 Task: Look for space in Harrison, United States from 12th July, 2023 to 25th July, 2023 for 2 adults, 1 child in price range Rs.15000 to Rs.25000. Place can be shared room with 2 bedrooms having 2 beds and 2 bathrooms. Property type can be house, flat, guest house. Amenities needed are: wifi, TV, free parkinig on premises, gym, breakfast. Booking option can be shelf check-in. Required host language is English.
Action: Mouse moved to (485, 94)
Screenshot: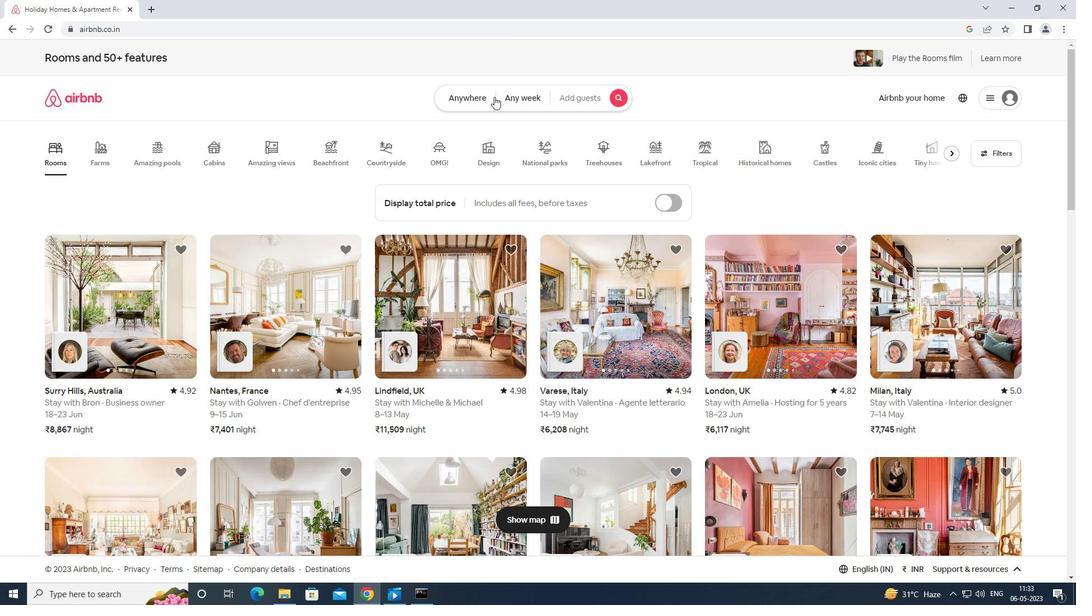 
Action: Mouse pressed left at (485, 94)
Screenshot: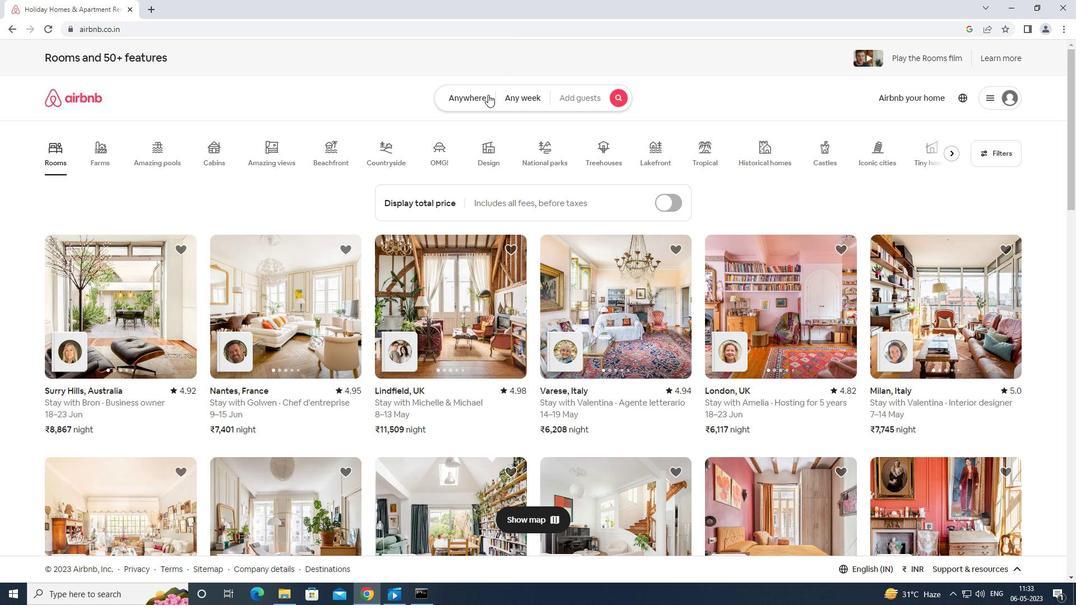 
Action: Mouse moved to (431, 129)
Screenshot: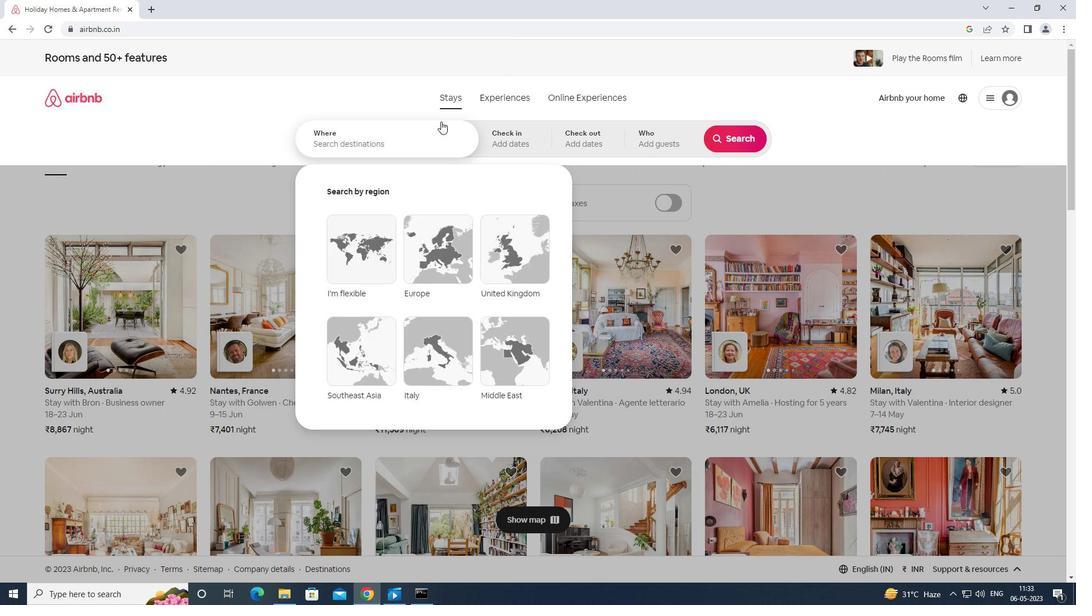 
Action: Mouse pressed left at (431, 129)
Screenshot: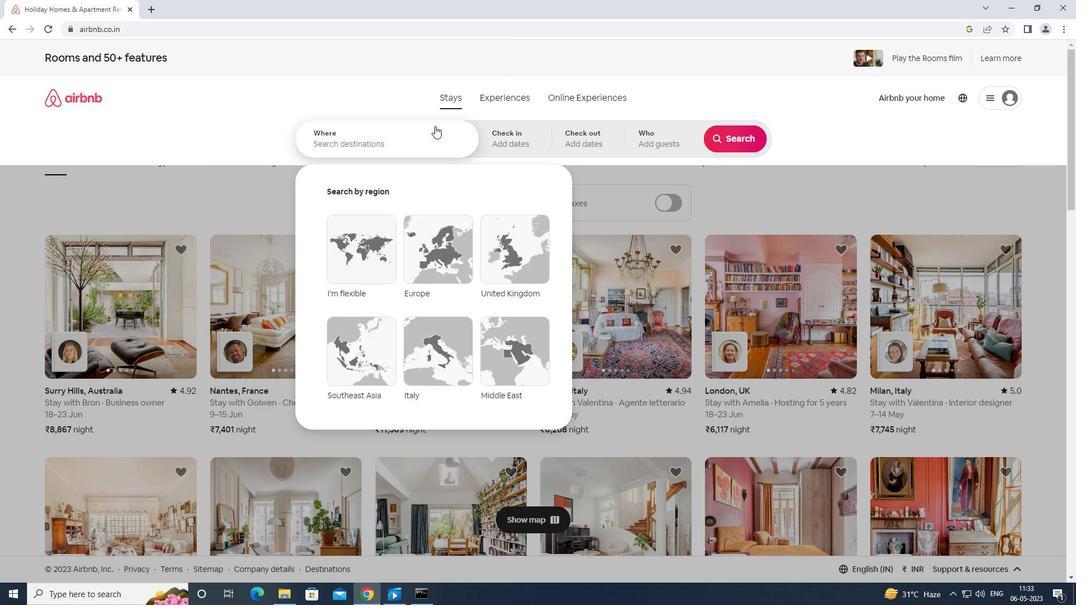 
Action: Mouse moved to (431, 130)
Screenshot: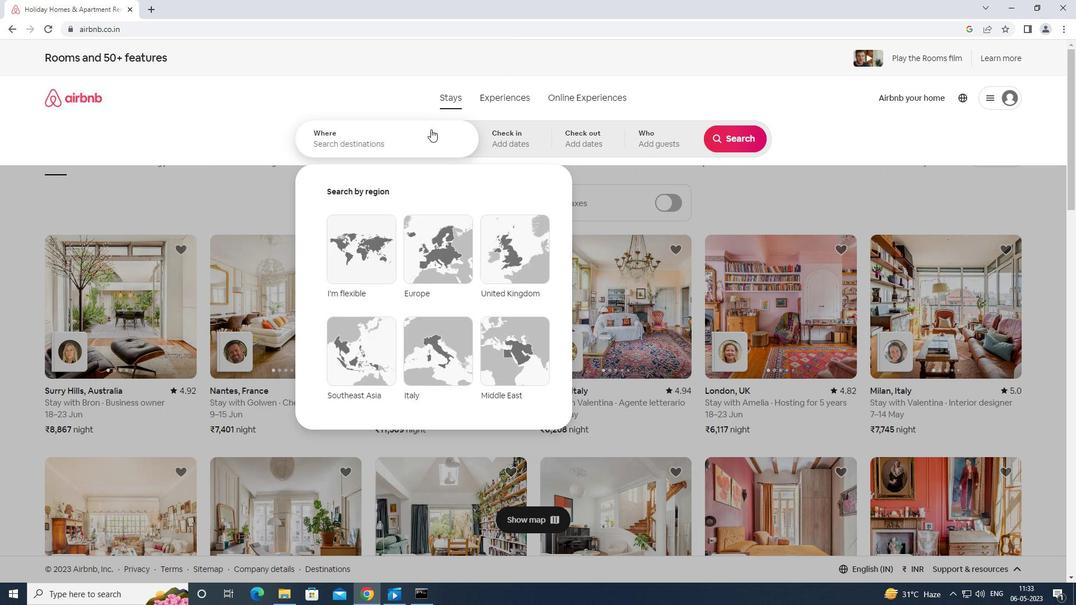 
Action: Key pressed <Key.shift>HARRISON<Key.space>UNITED<Key.enter>
Screenshot: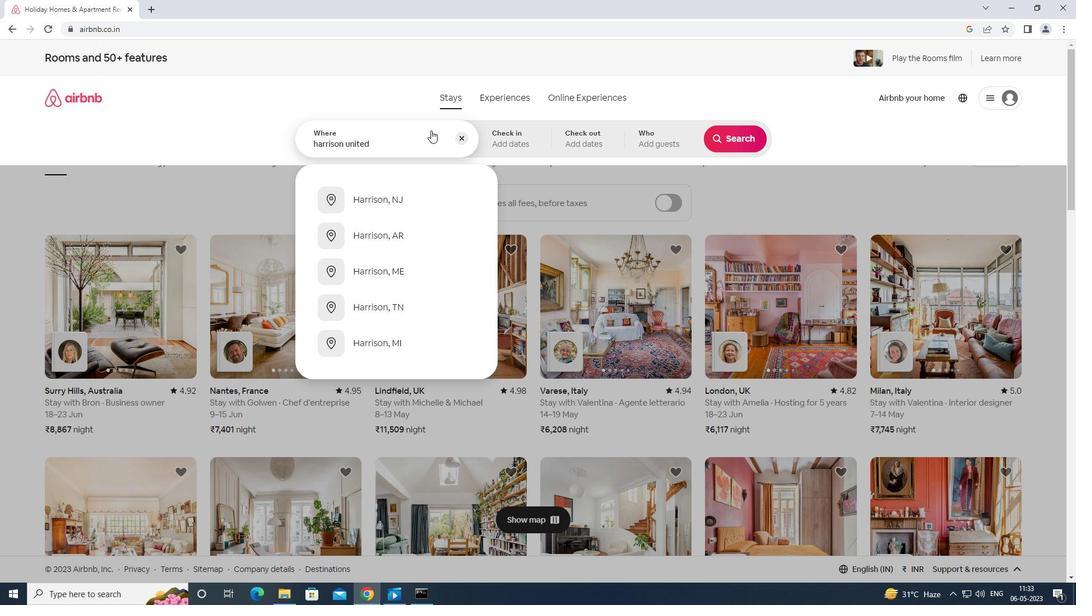 
Action: Mouse moved to (731, 231)
Screenshot: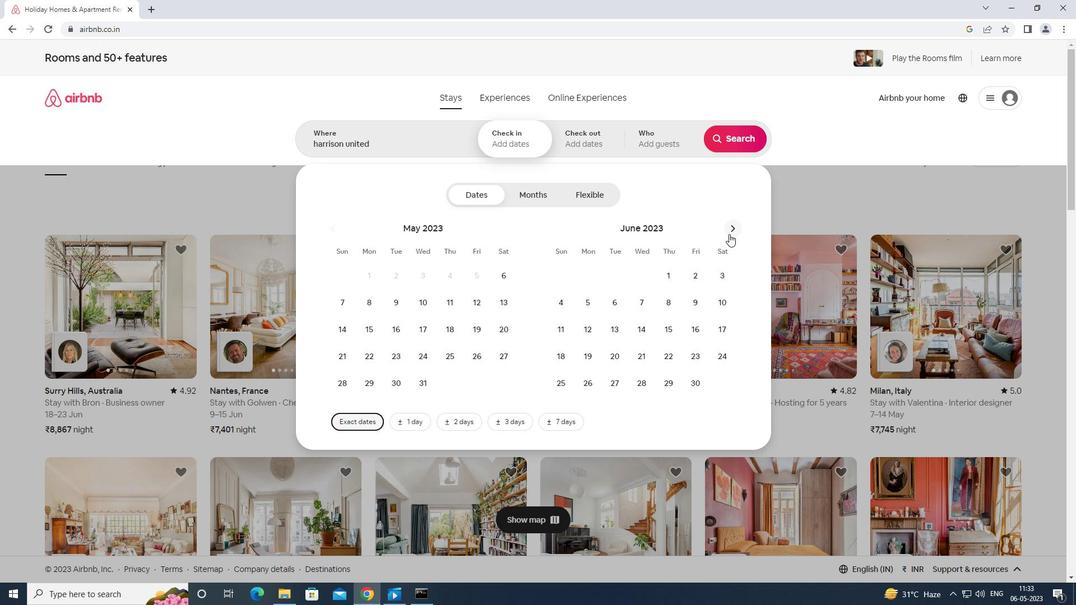 
Action: Mouse pressed left at (731, 231)
Screenshot: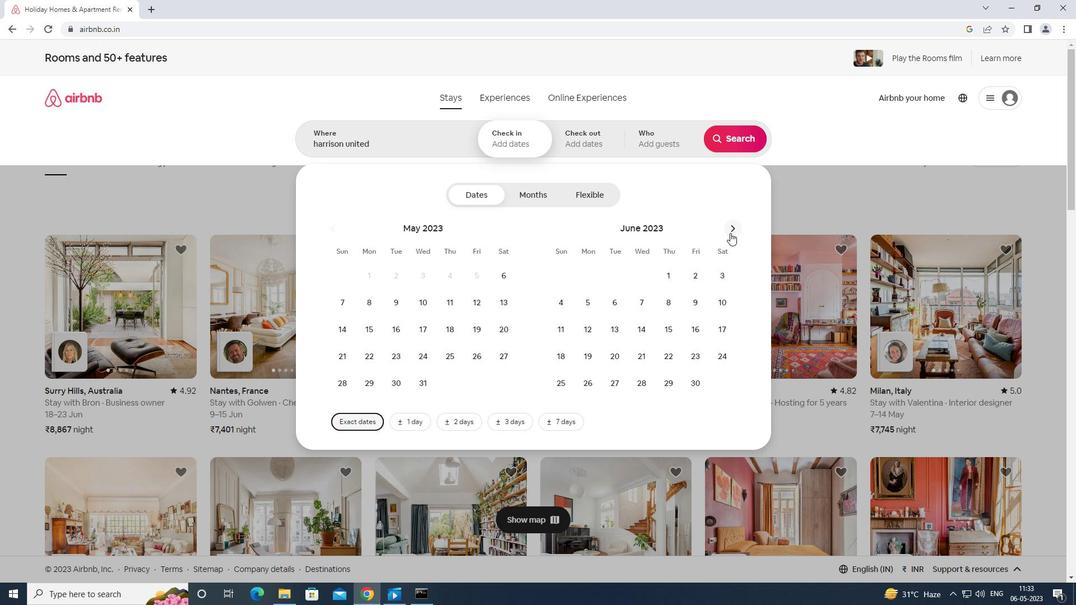 
Action: Mouse moved to (638, 335)
Screenshot: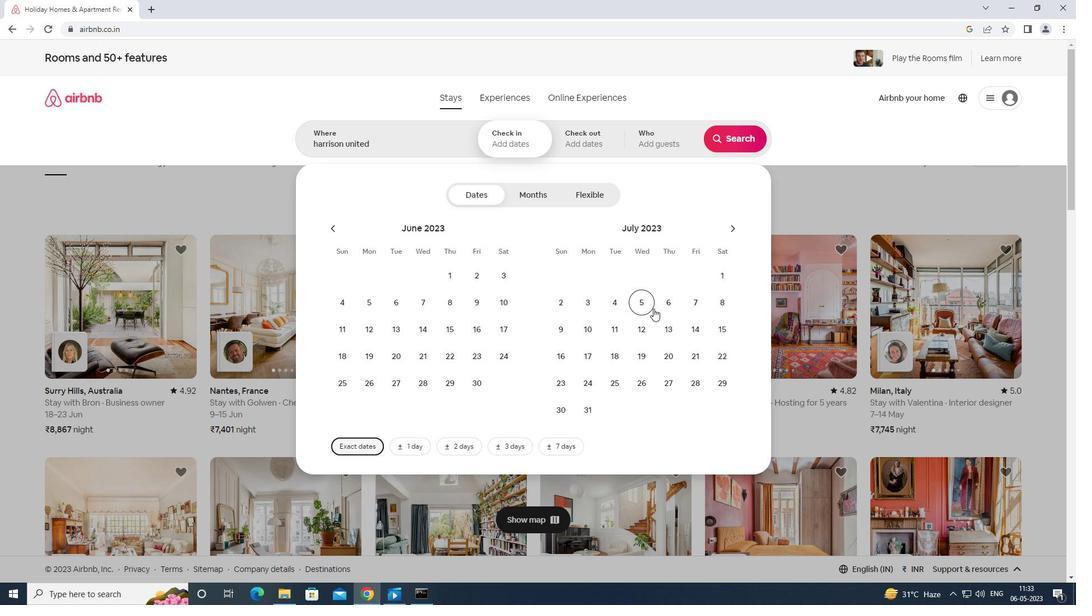 
Action: Mouse pressed left at (638, 335)
Screenshot: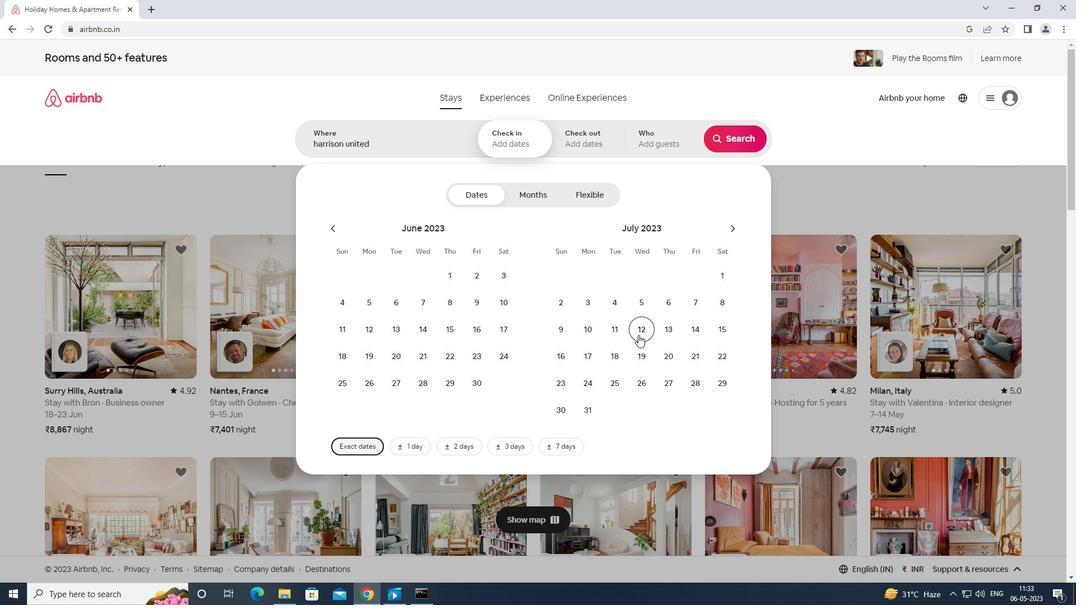 
Action: Mouse moved to (607, 378)
Screenshot: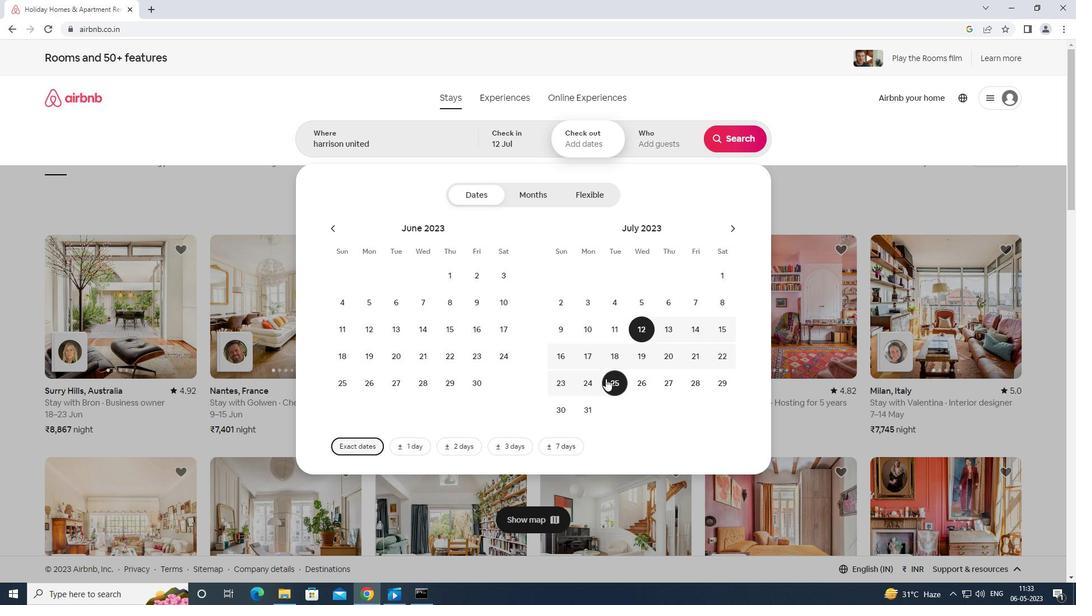 
Action: Mouse pressed left at (607, 378)
Screenshot: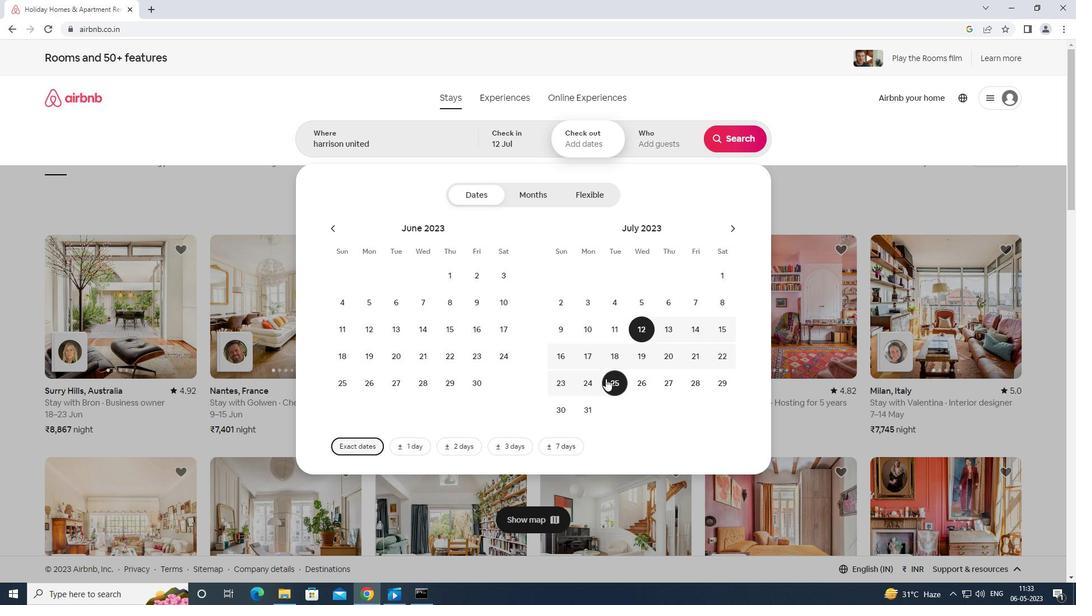 
Action: Mouse moved to (656, 136)
Screenshot: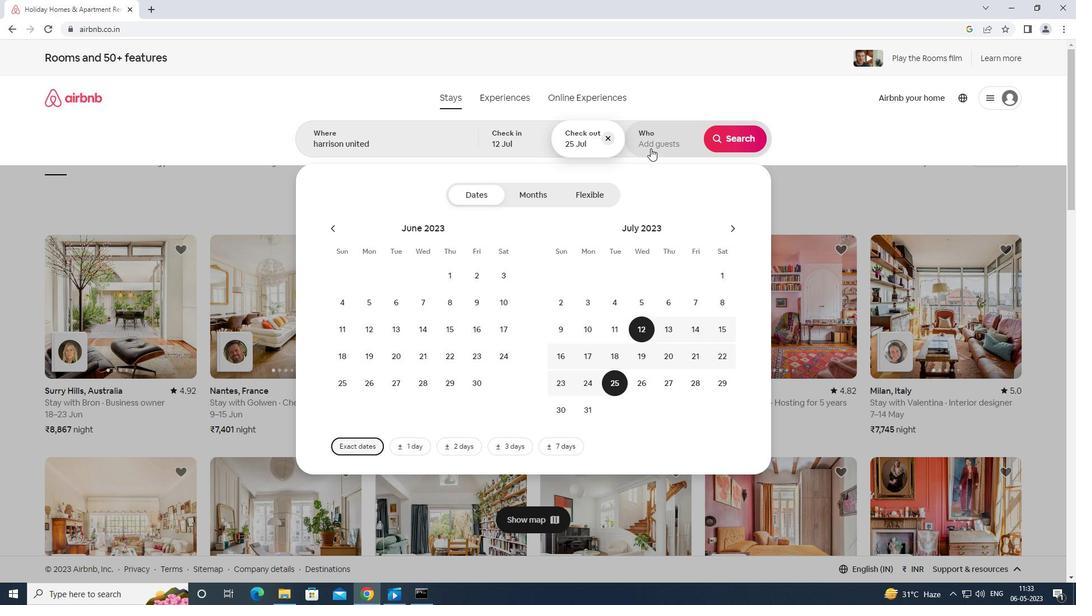 
Action: Mouse pressed left at (656, 136)
Screenshot: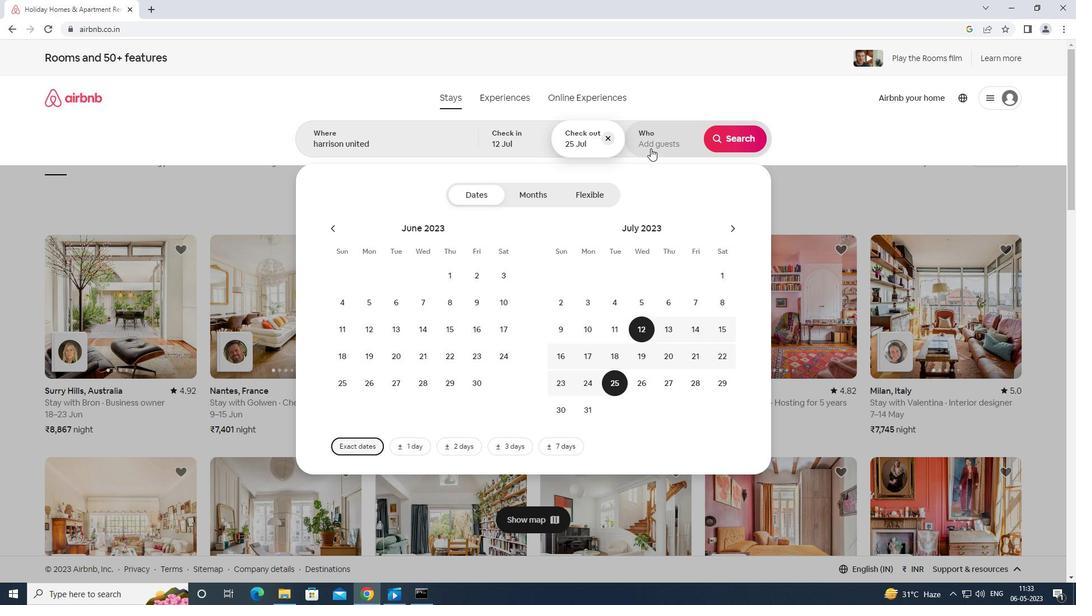 
Action: Mouse moved to (742, 196)
Screenshot: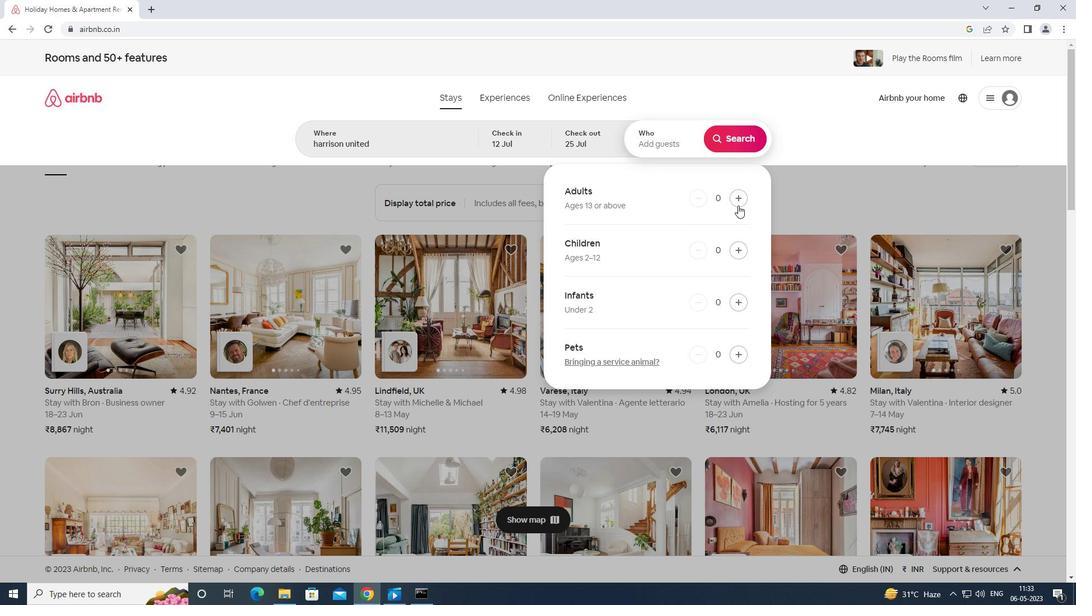 
Action: Mouse pressed left at (742, 196)
Screenshot: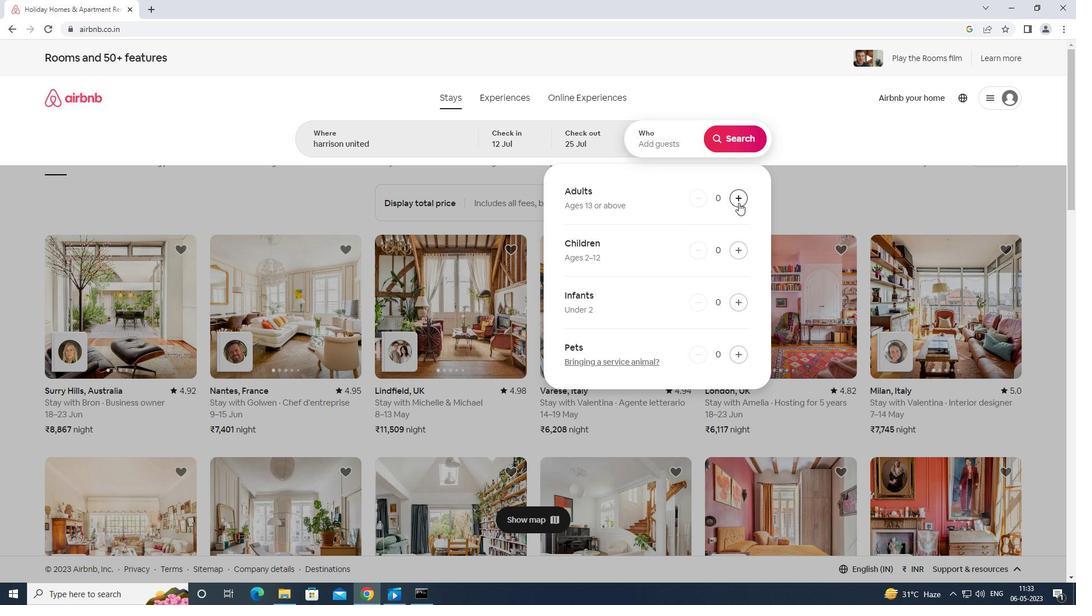 
Action: Mouse moved to (742, 195)
Screenshot: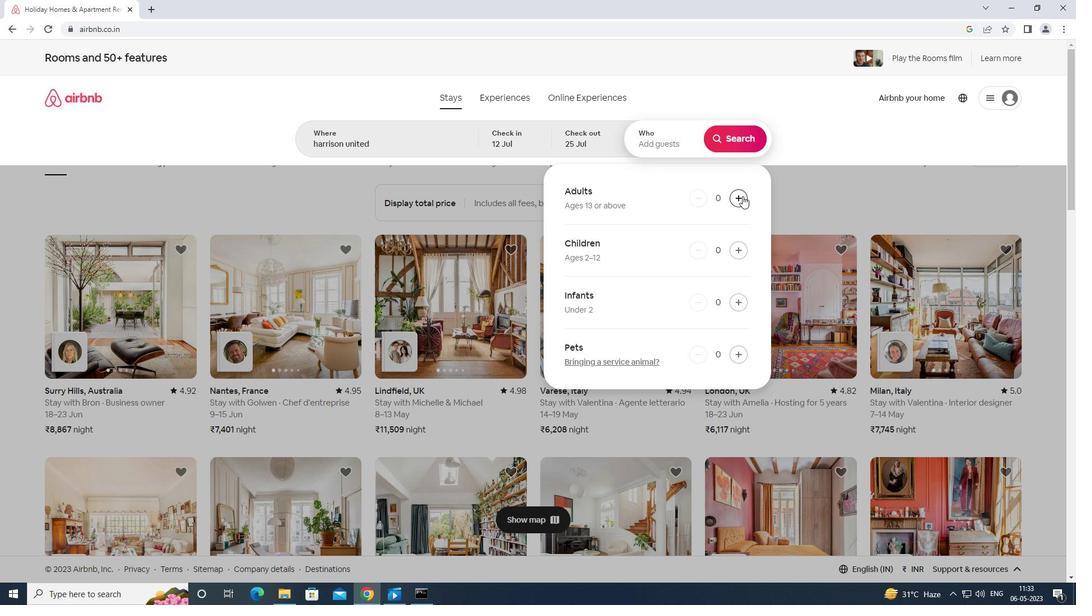 
Action: Mouse pressed left at (742, 195)
Screenshot: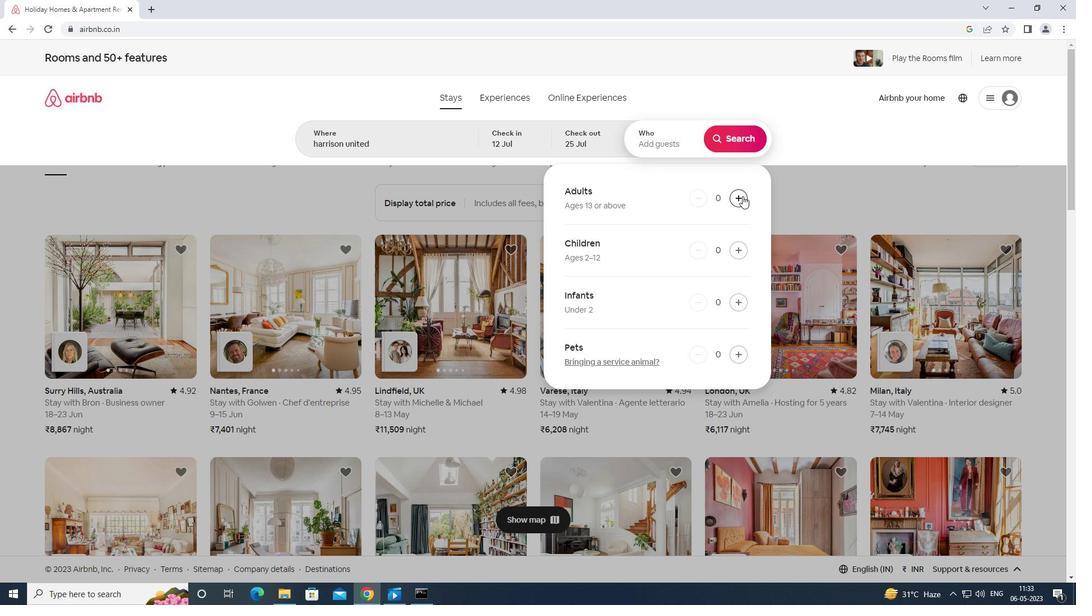 
Action: Mouse moved to (728, 250)
Screenshot: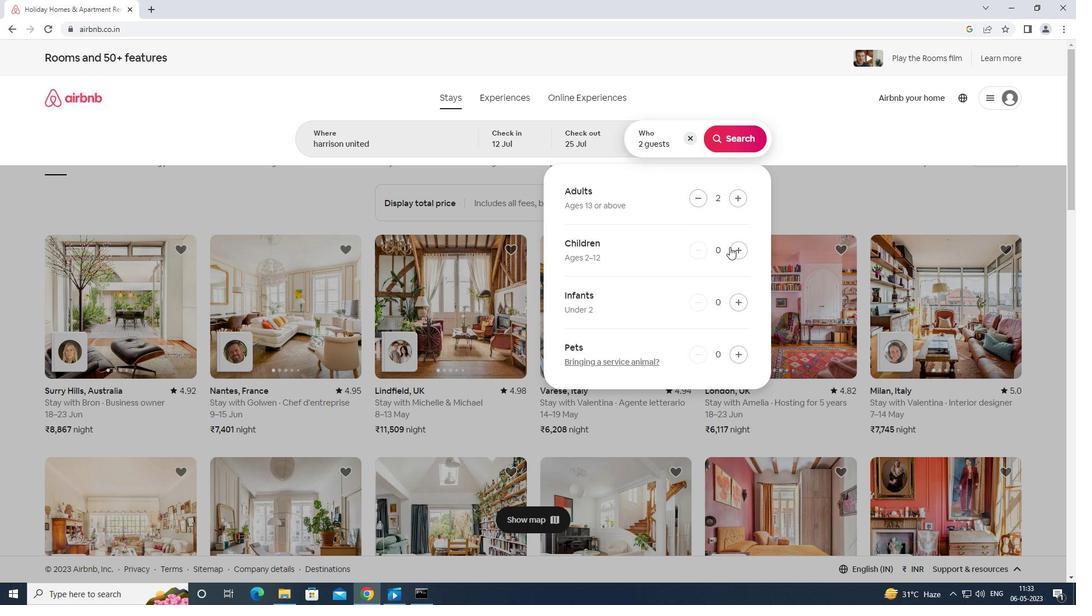 
Action: Mouse pressed left at (728, 250)
Screenshot: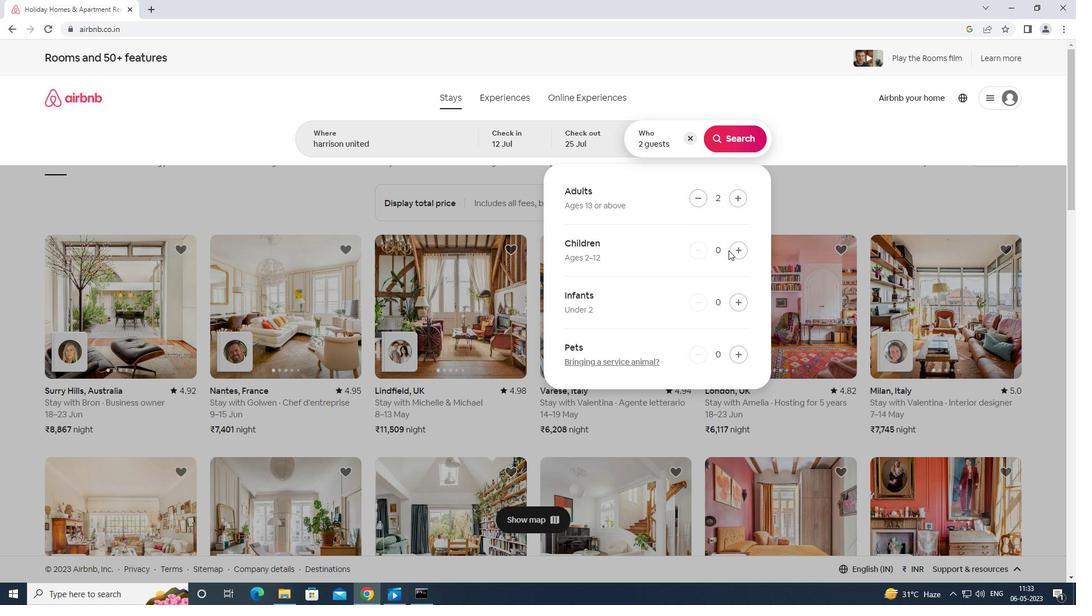 
Action: Mouse moved to (734, 248)
Screenshot: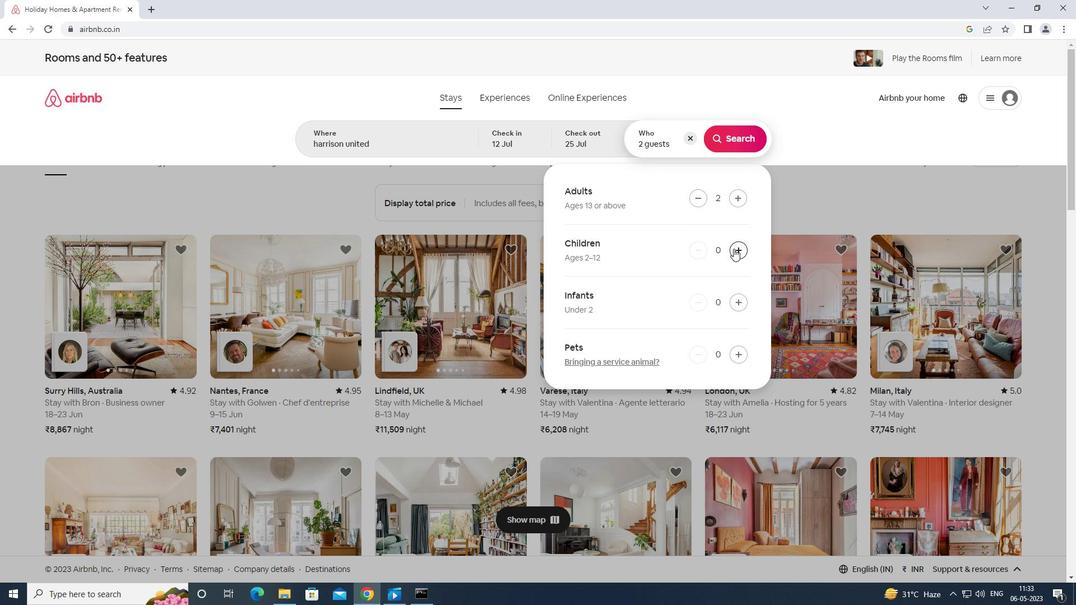 
Action: Mouse pressed left at (734, 248)
Screenshot: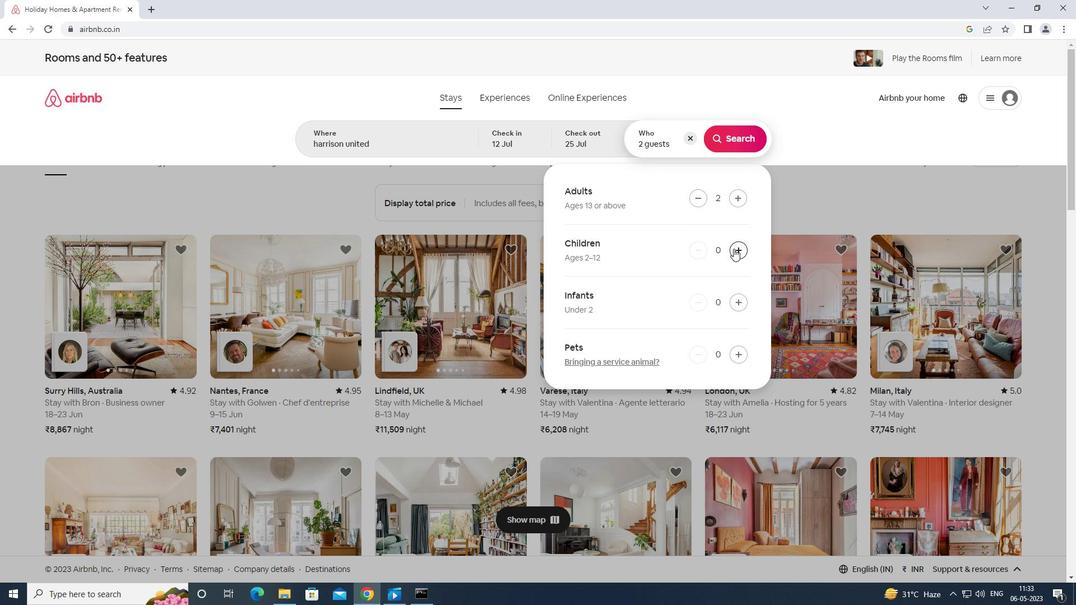 
Action: Mouse moved to (751, 137)
Screenshot: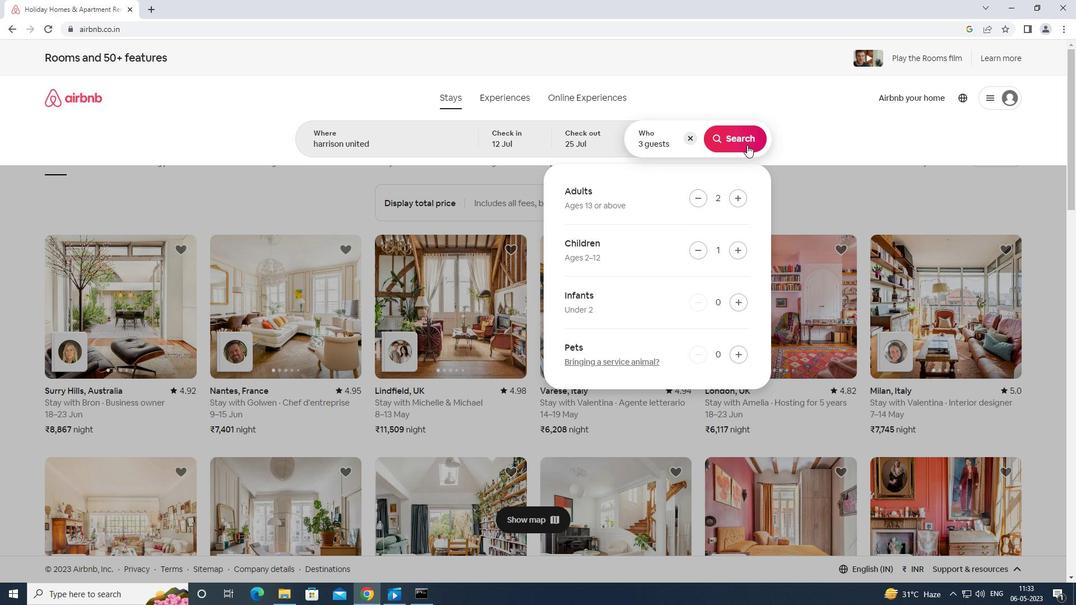 
Action: Mouse pressed left at (751, 137)
Screenshot: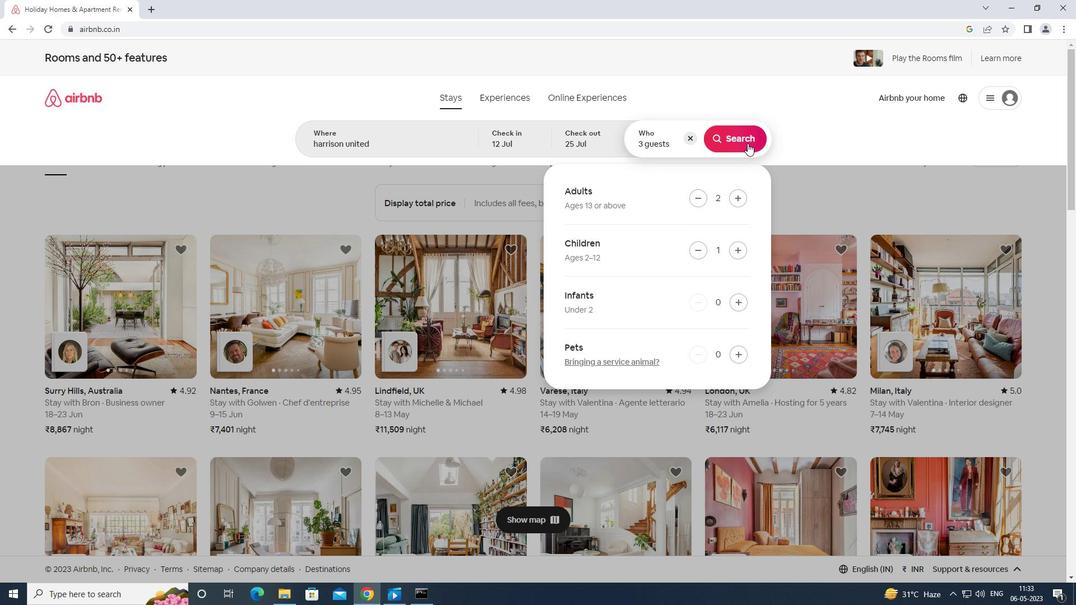 
Action: Mouse moved to (1032, 104)
Screenshot: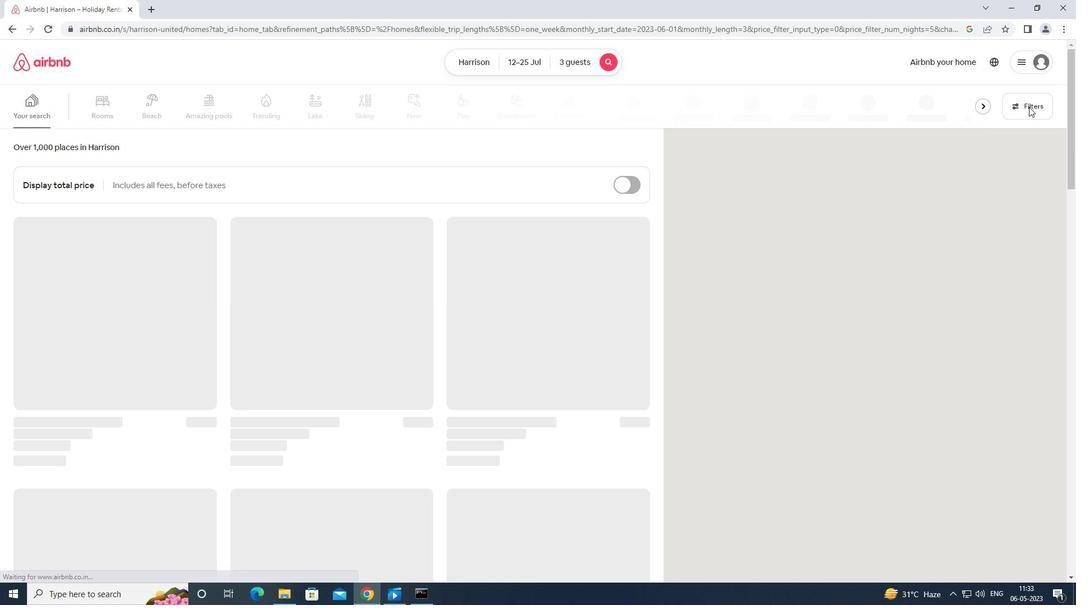 
Action: Mouse pressed left at (1032, 104)
Screenshot: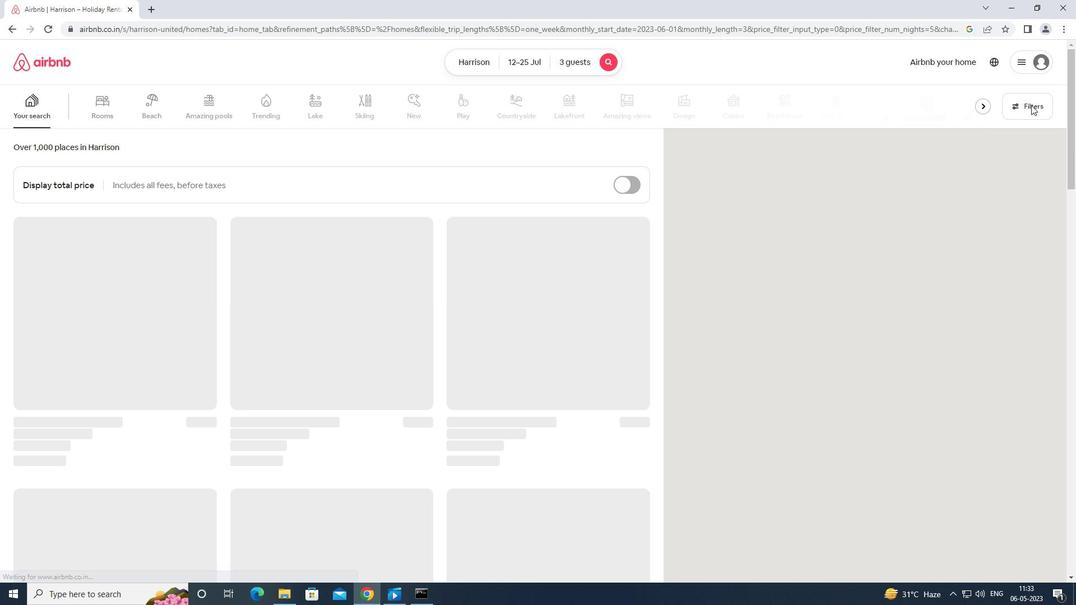 
Action: Mouse moved to (409, 368)
Screenshot: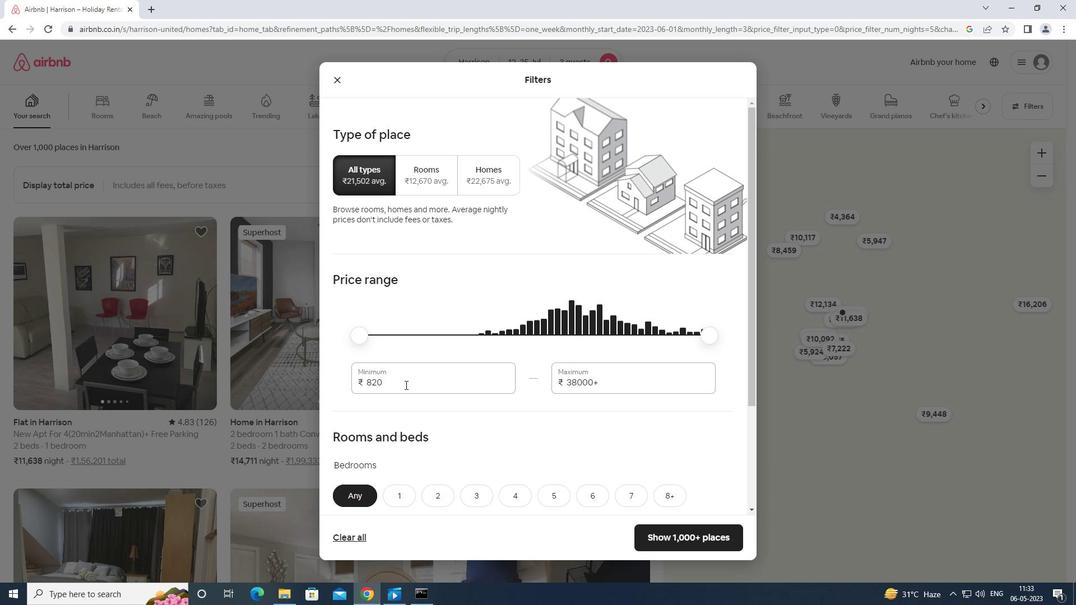 
Action: Mouse pressed left at (409, 368)
Screenshot: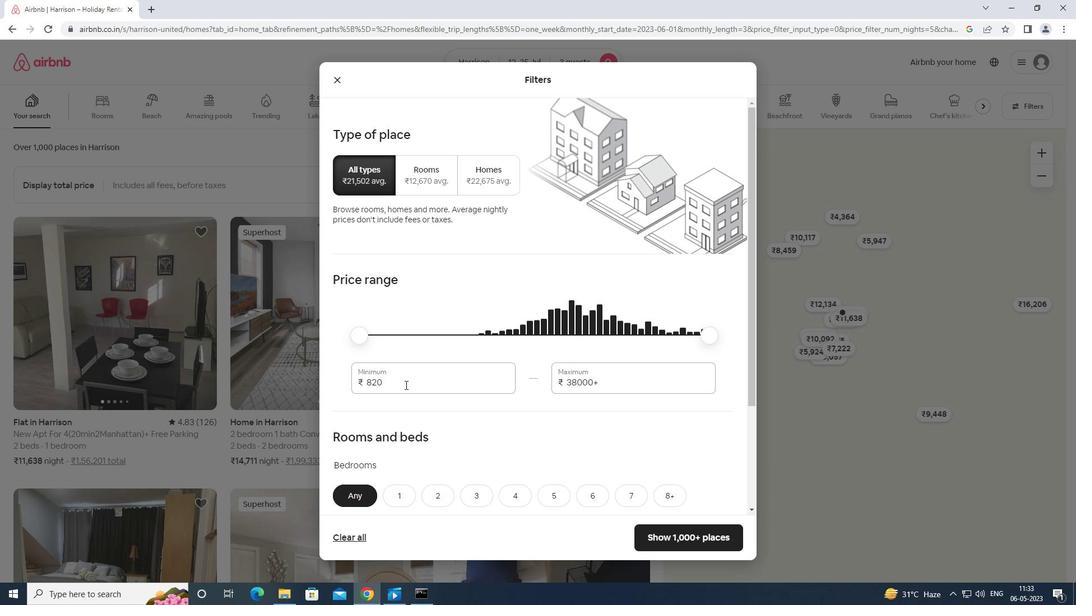 
Action: Mouse moved to (413, 368)
Screenshot: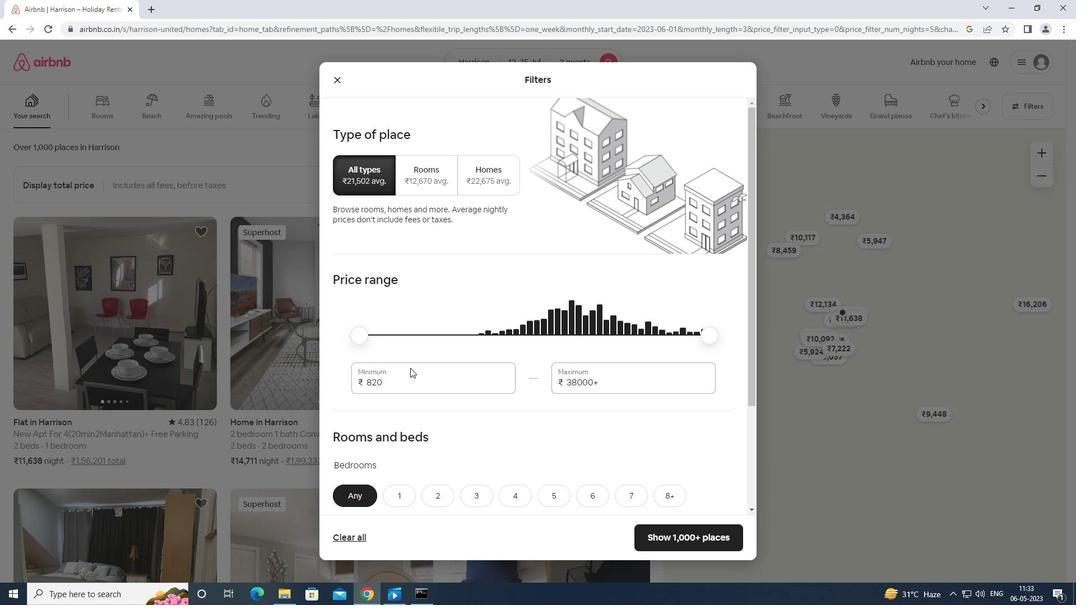 
Action: Key pressed <Key.backspace><Key.backspace><Key.backspace><Key.backspace><Key.backspace>15000
Screenshot: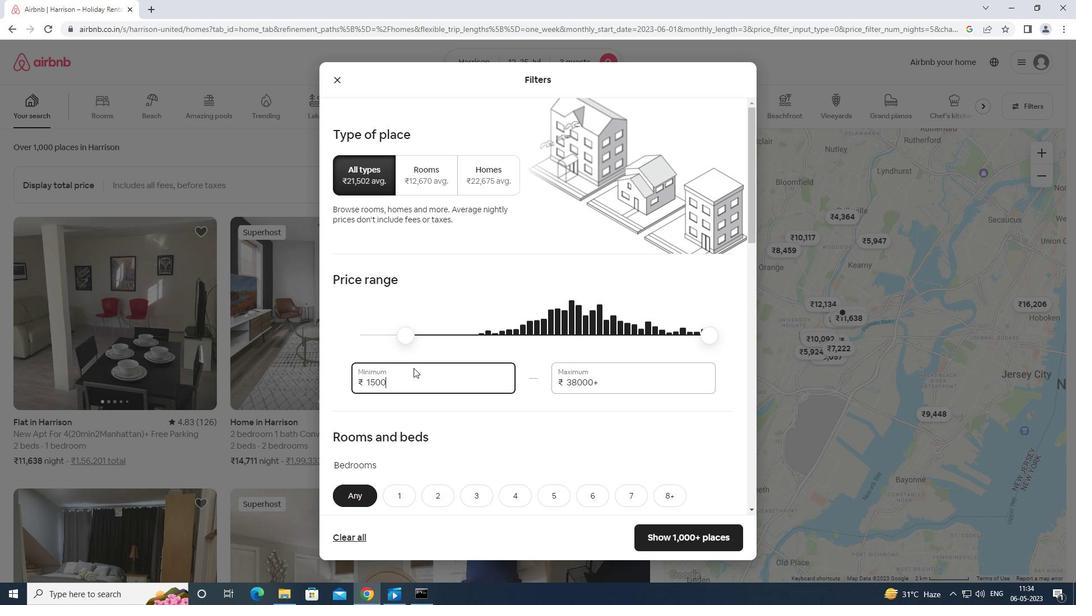 
Action: Mouse moved to (665, 374)
Screenshot: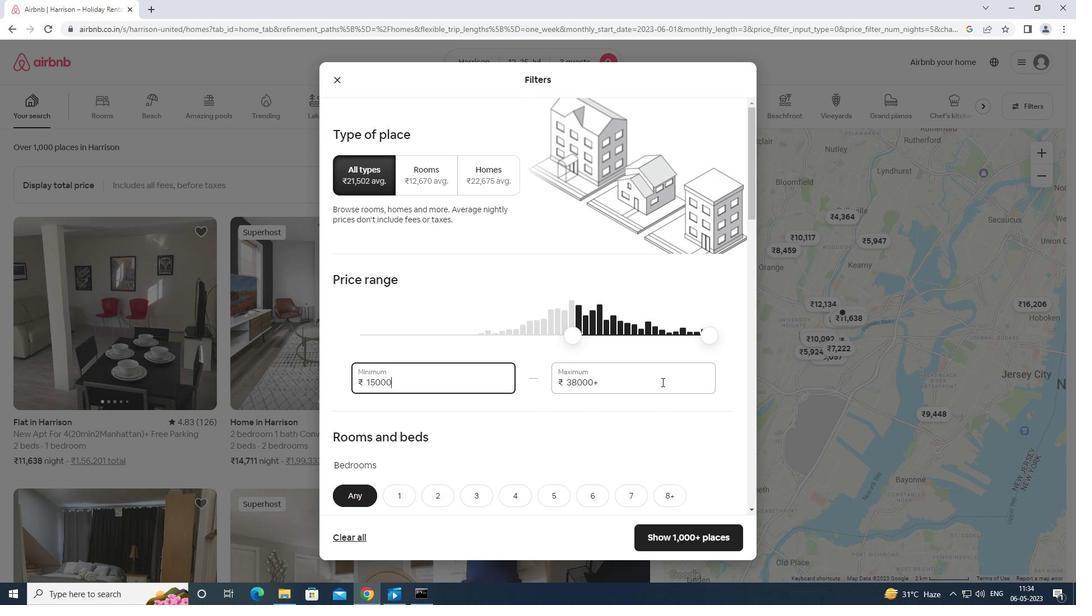 
Action: Mouse pressed left at (665, 374)
Screenshot: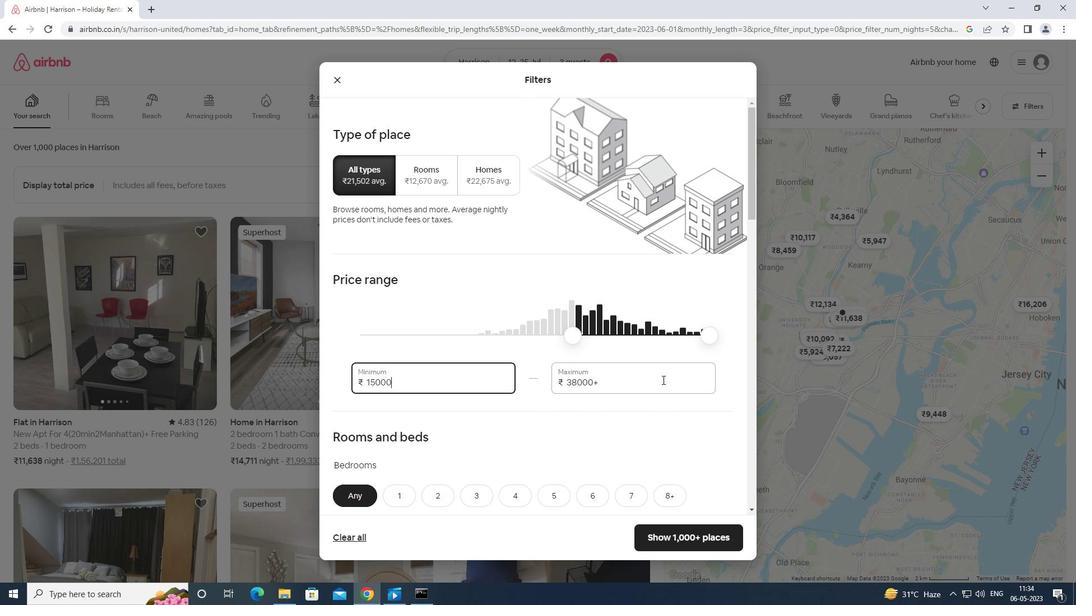 
Action: Key pressed <Key.backspace><Key.backspace><Key.backspace><Key.backspace><Key.backspace><Key.backspace><Key.backspace><Key.backspace>25000
Screenshot: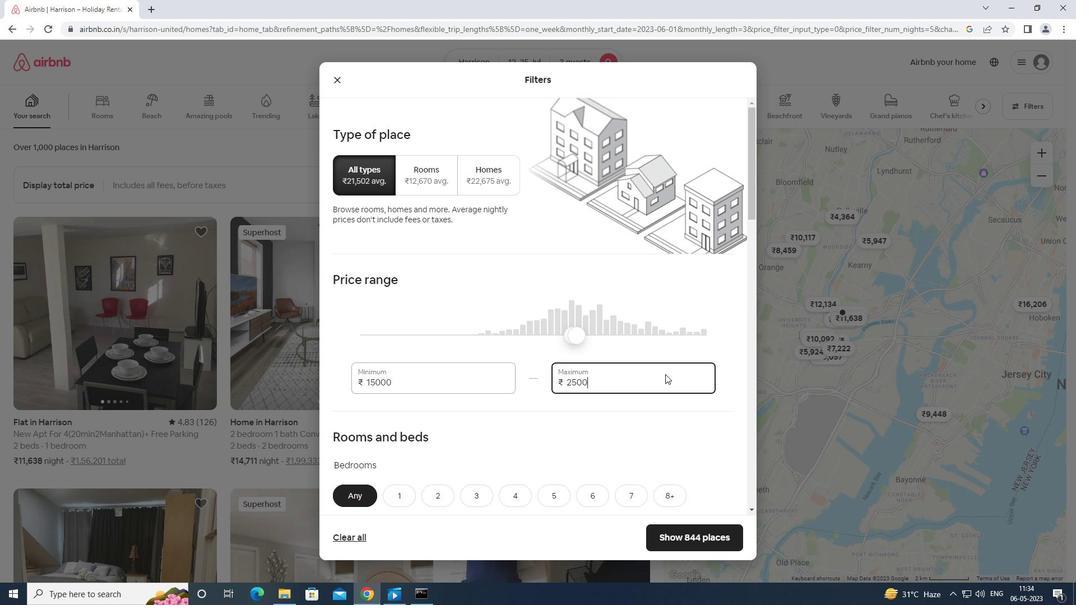 
Action: Mouse scrolled (665, 373) with delta (0, 0)
Screenshot: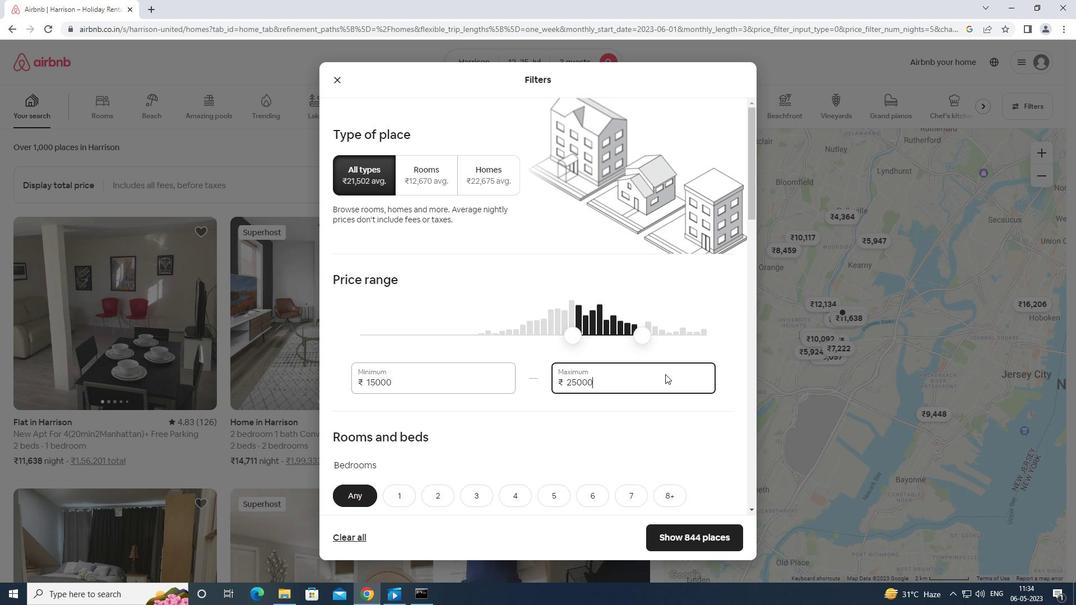 
Action: Mouse scrolled (665, 373) with delta (0, 0)
Screenshot: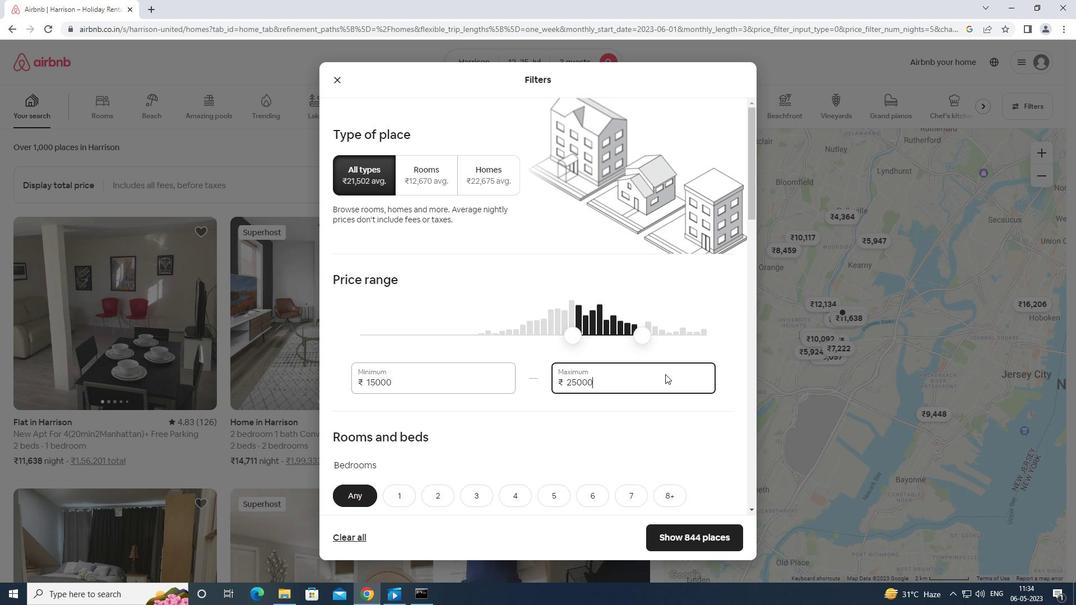 
Action: Mouse scrolled (665, 373) with delta (0, 0)
Screenshot: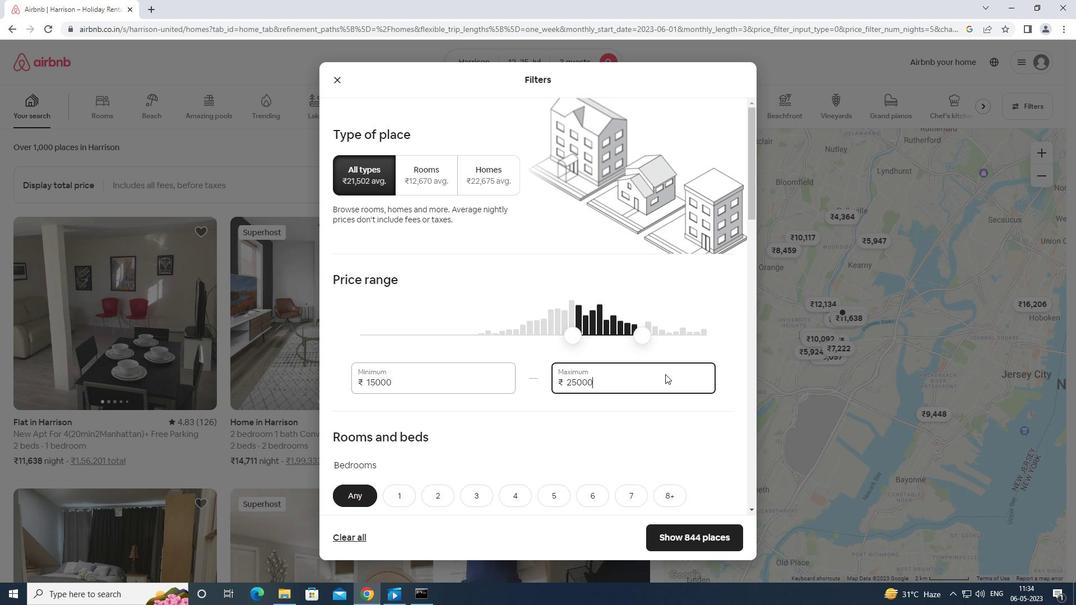 
Action: Mouse scrolled (665, 373) with delta (0, 0)
Screenshot: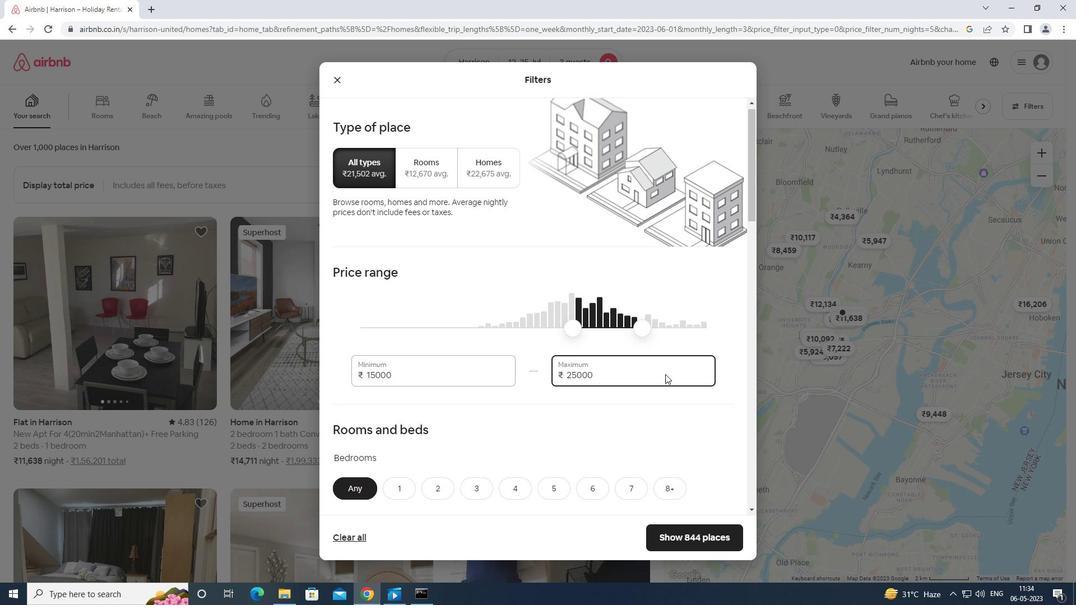 
Action: Mouse moved to (438, 271)
Screenshot: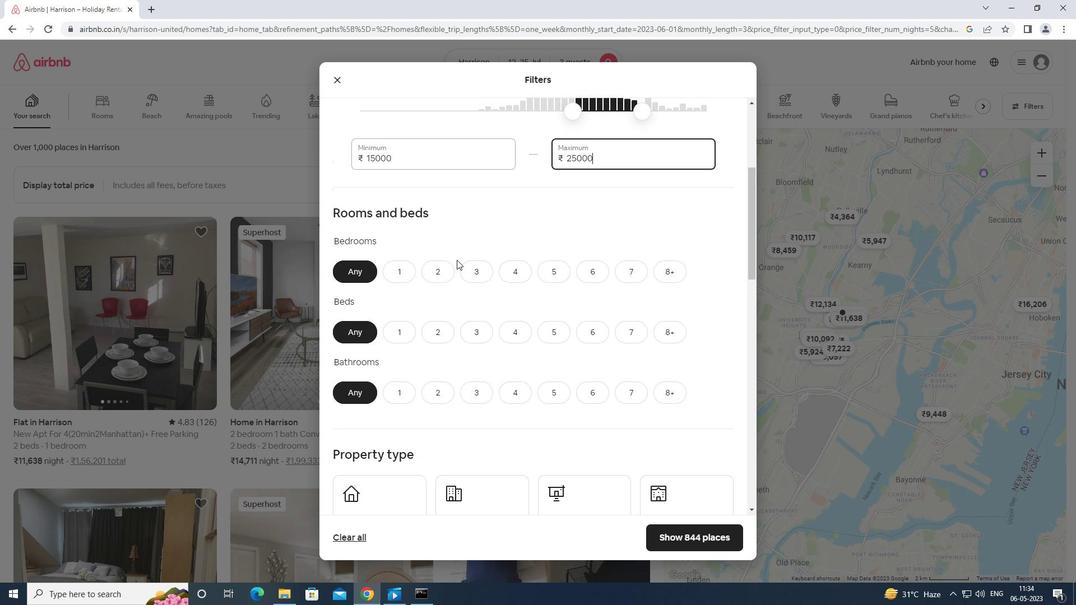 
Action: Mouse pressed left at (438, 271)
Screenshot: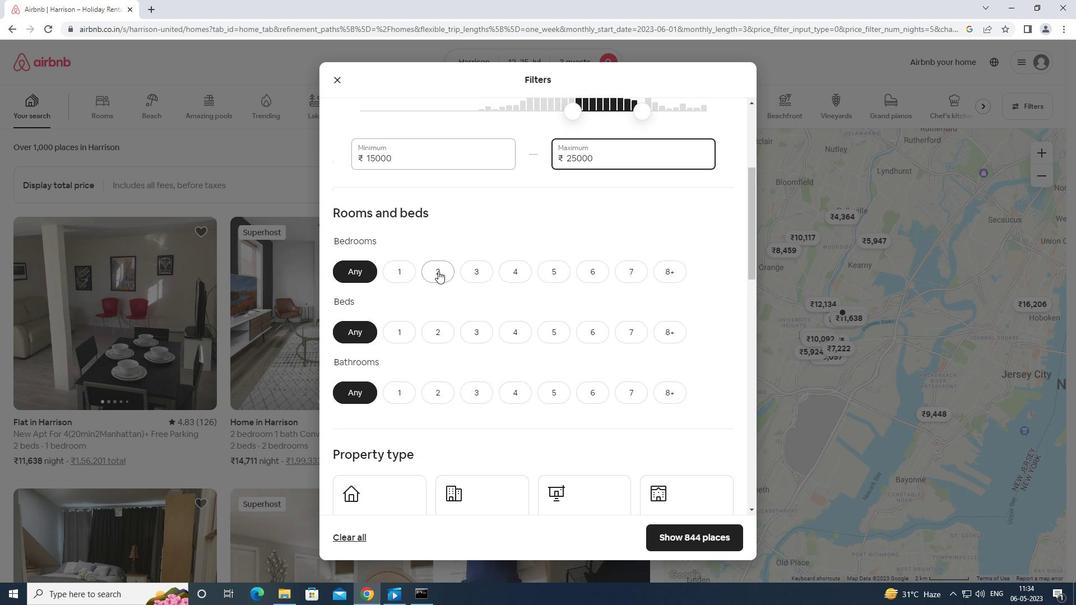 
Action: Mouse moved to (438, 336)
Screenshot: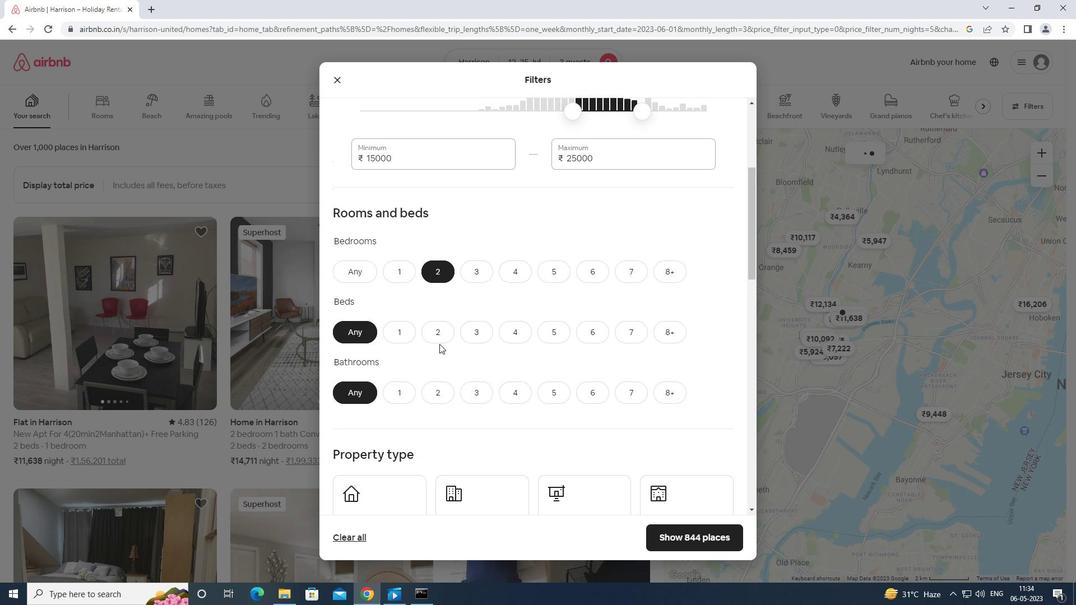 
Action: Mouse pressed left at (438, 336)
Screenshot: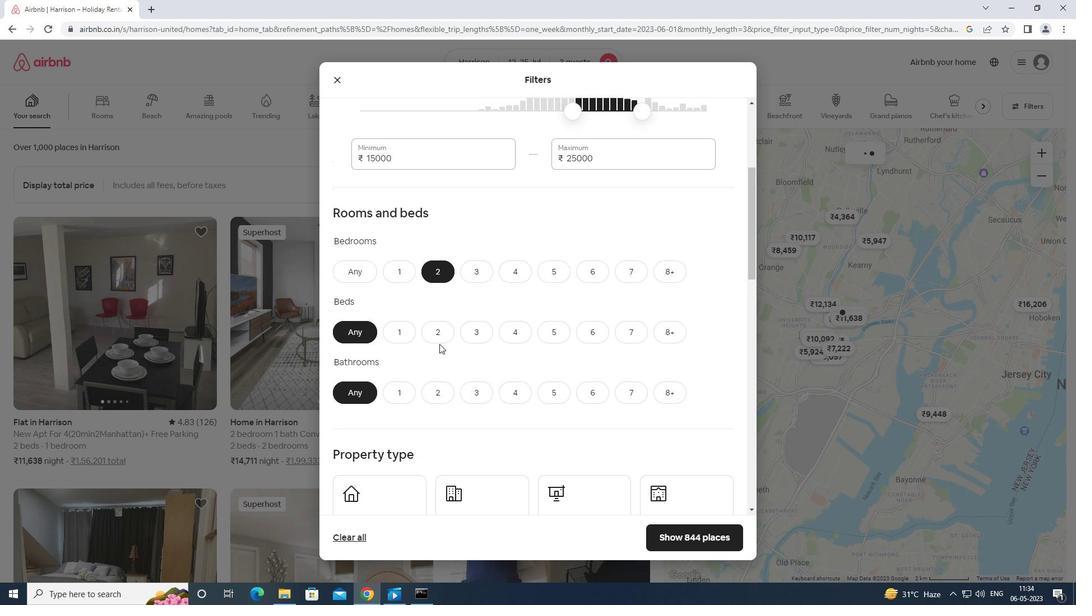 
Action: Mouse moved to (439, 329)
Screenshot: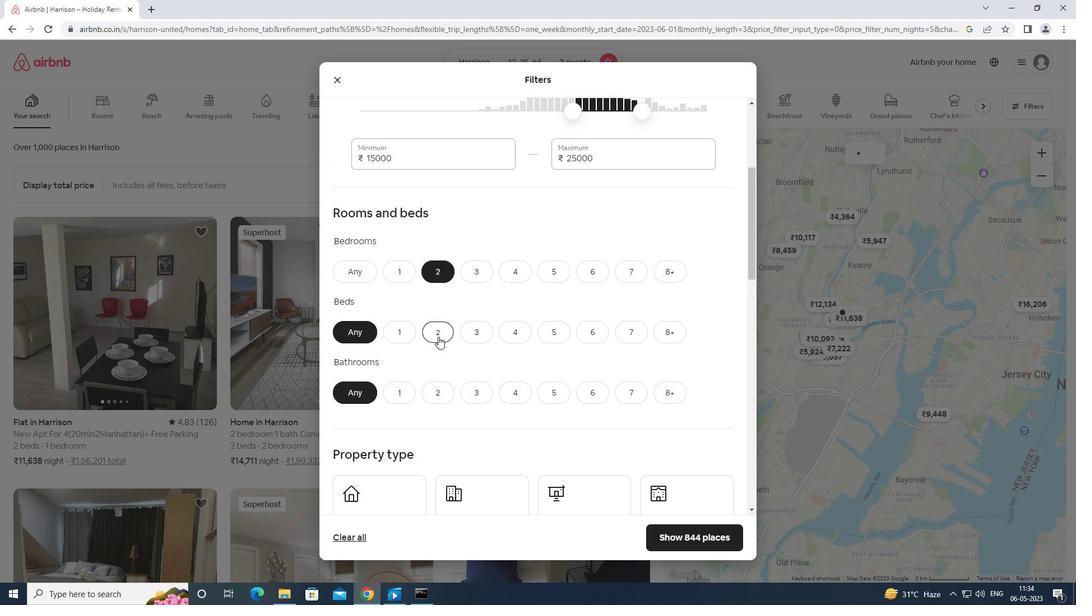
Action: Mouse scrolled (439, 328) with delta (0, 0)
Screenshot: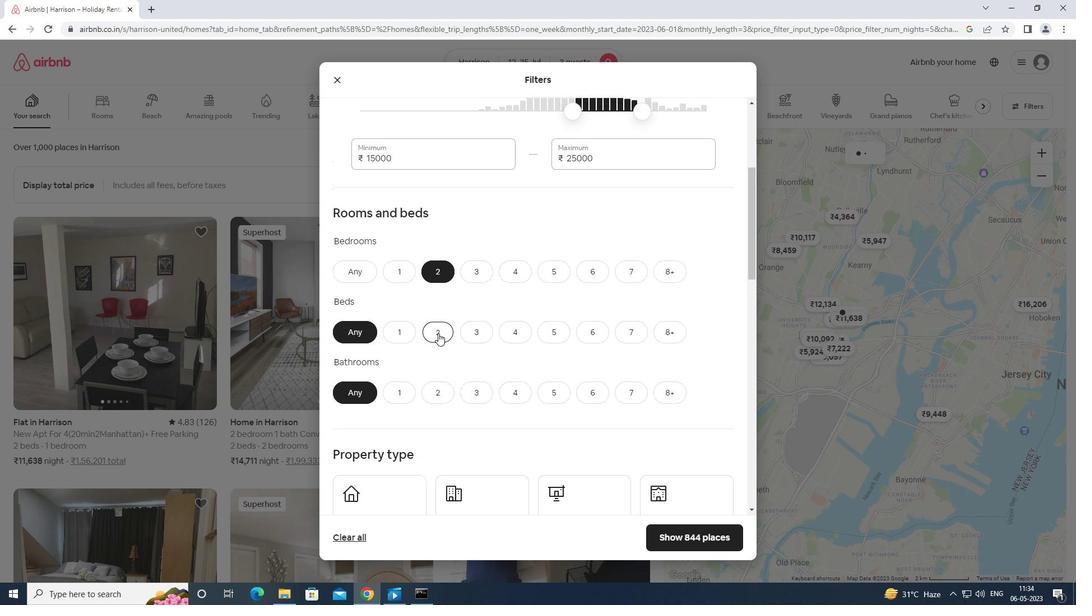 
Action: Mouse moved to (441, 330)
Screenshot: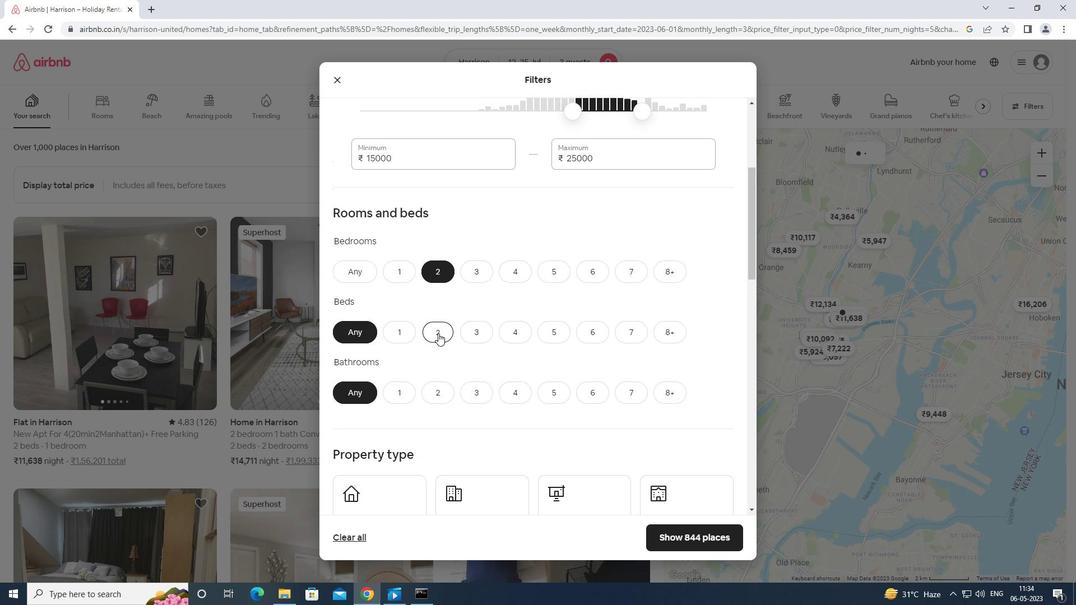 
Action: Mouse scrolled (441, 329) with delta (0, 0)
Screenshot: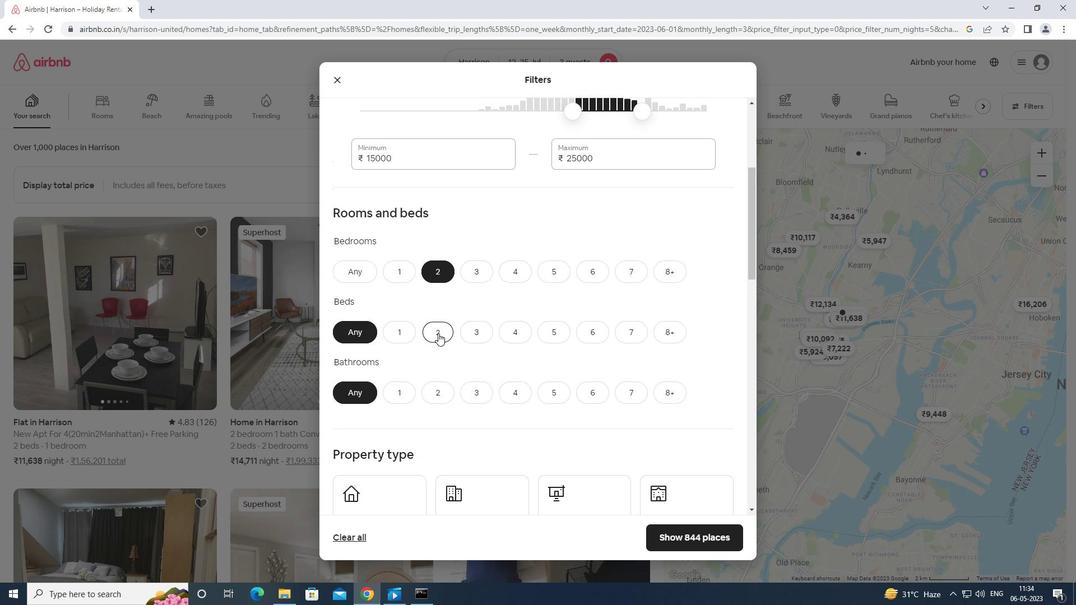 
Action: Mouse scrolled (441, 329) with delta (0, 0)
Screenshot: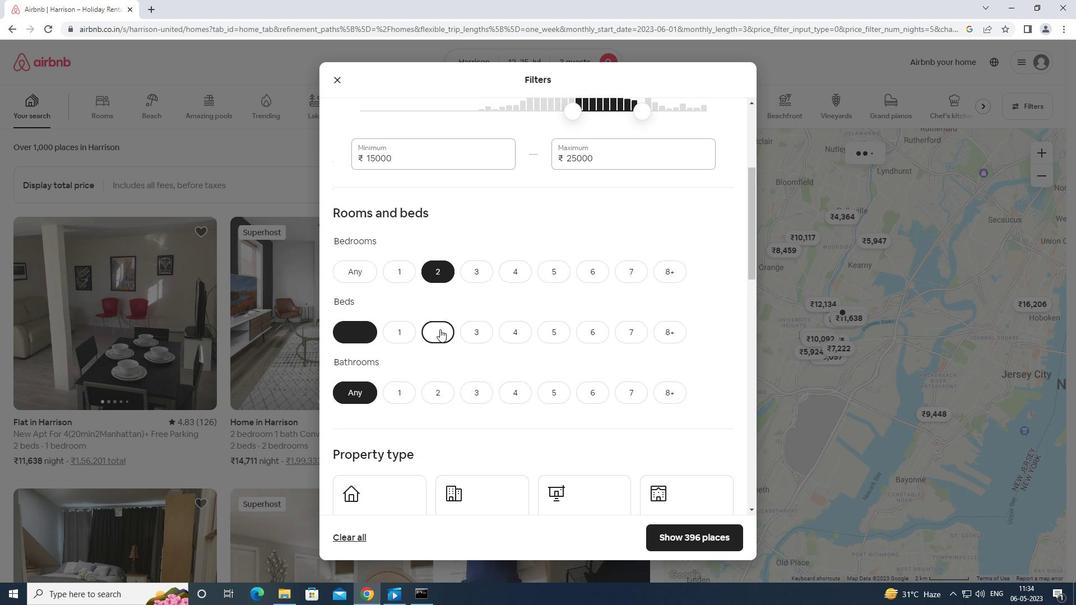 
Action: Mouse moved to (430, 226)
Screenshot: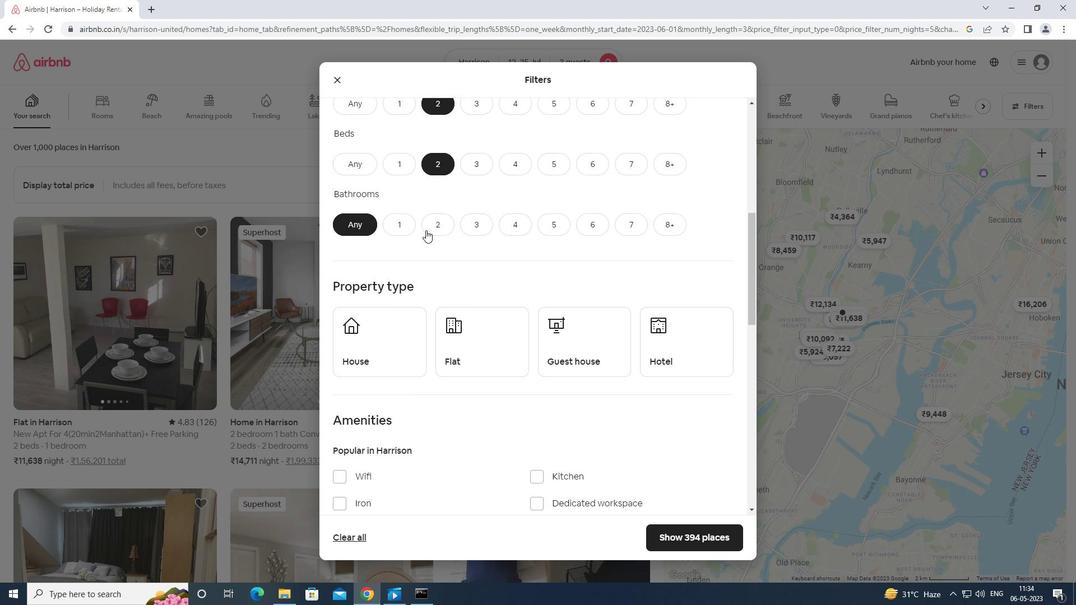 
Action: Mouse pressed left at (430, 226)
Screenshot: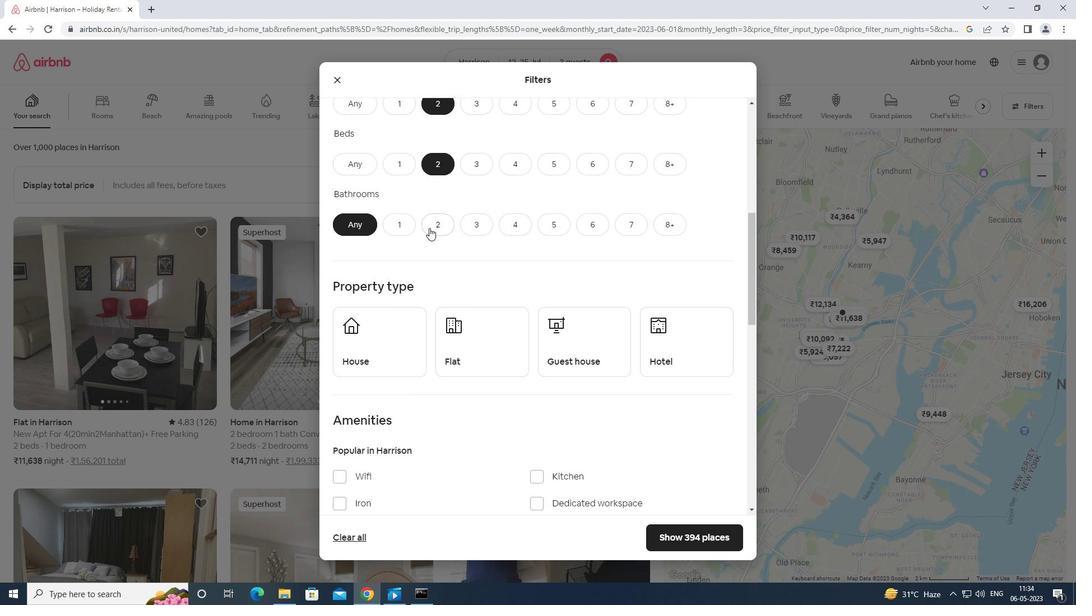 
Action: Mouse moved to (391, 350)
Screenshot: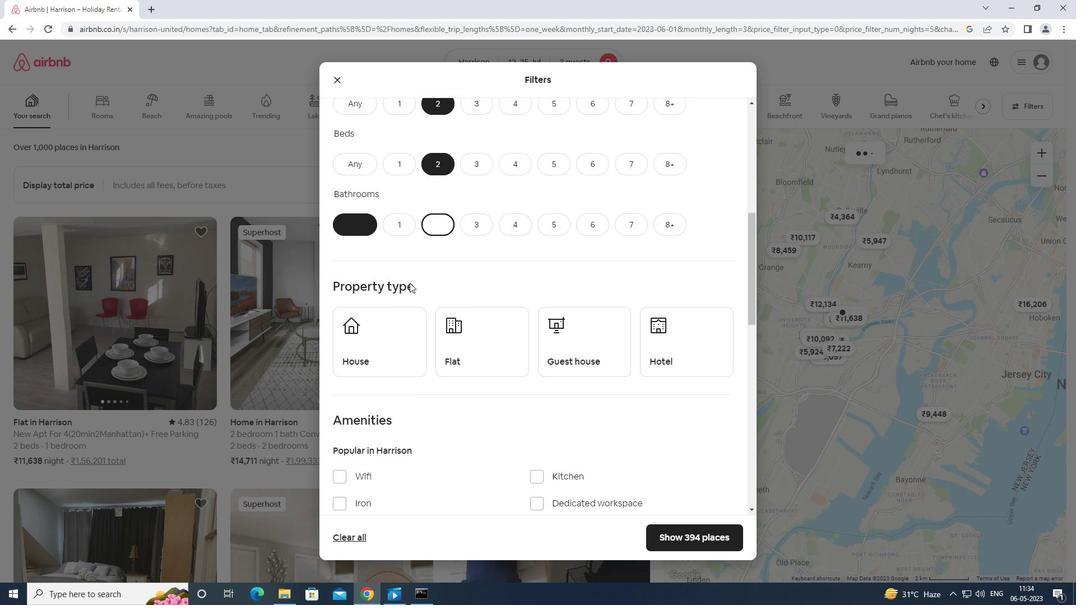 
Action: Mouse pressed left at (391, 350)
Screenshot: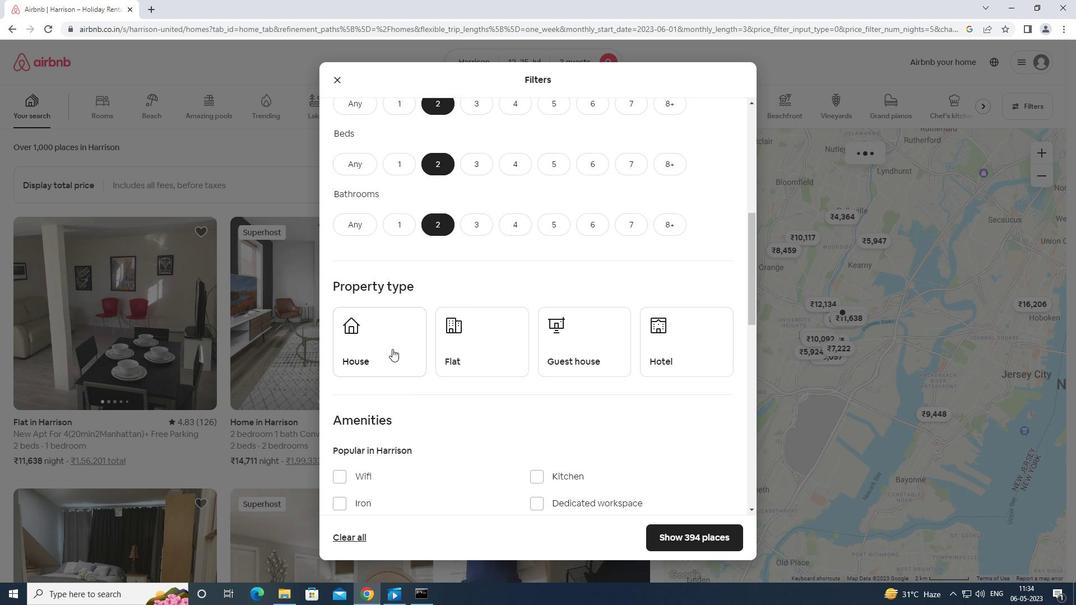 
Action: Mouse moved to (456, 345)
Screenshot: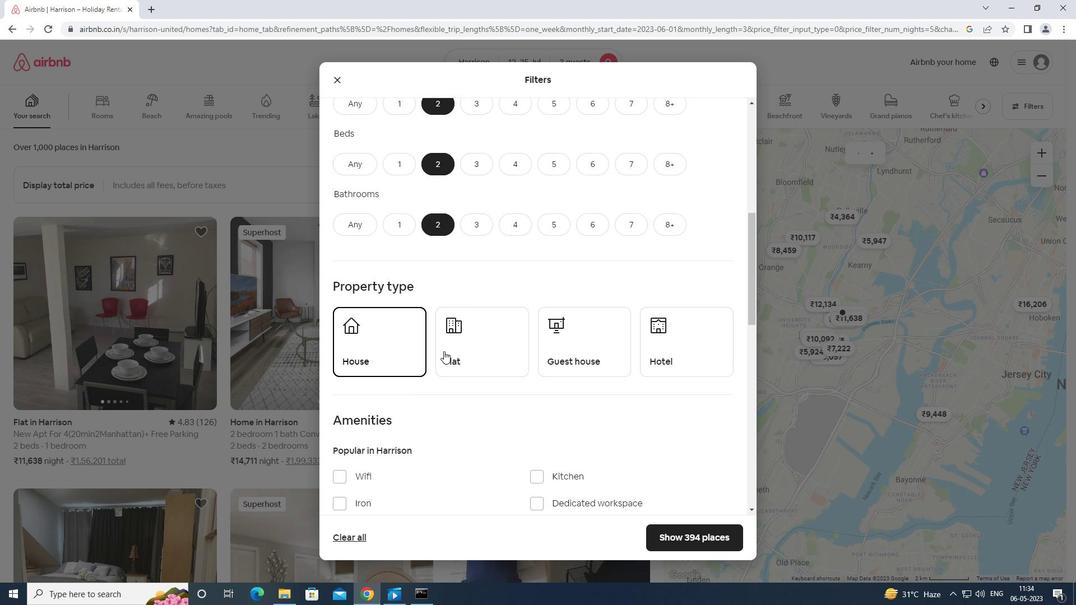 
Action: Mouse pressed left at (456, 345)
Screenshot: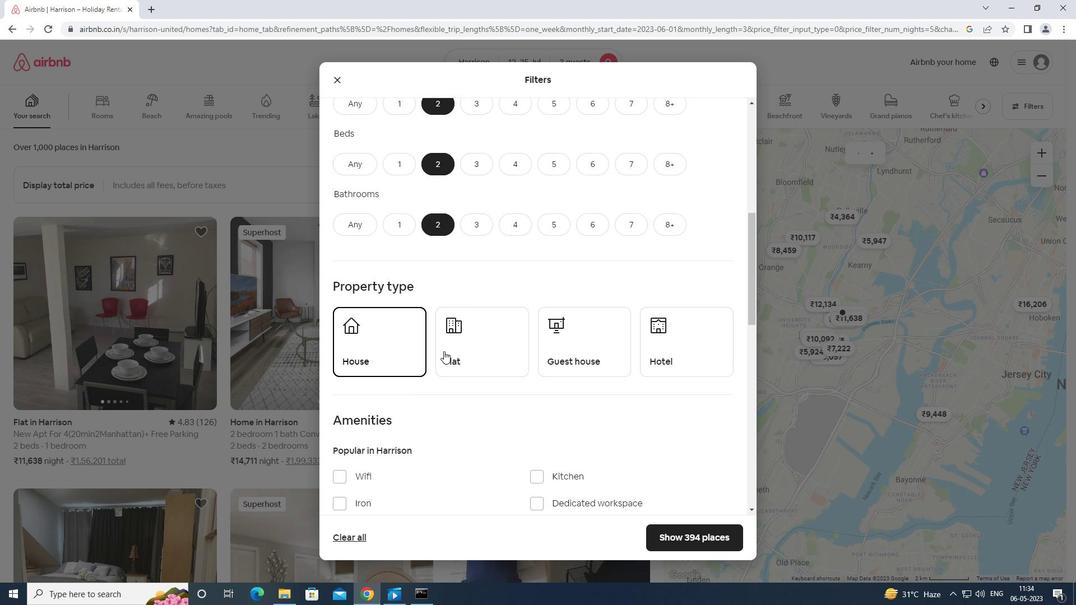 
Action: Mouse moved to (556, 350)
Screenshot: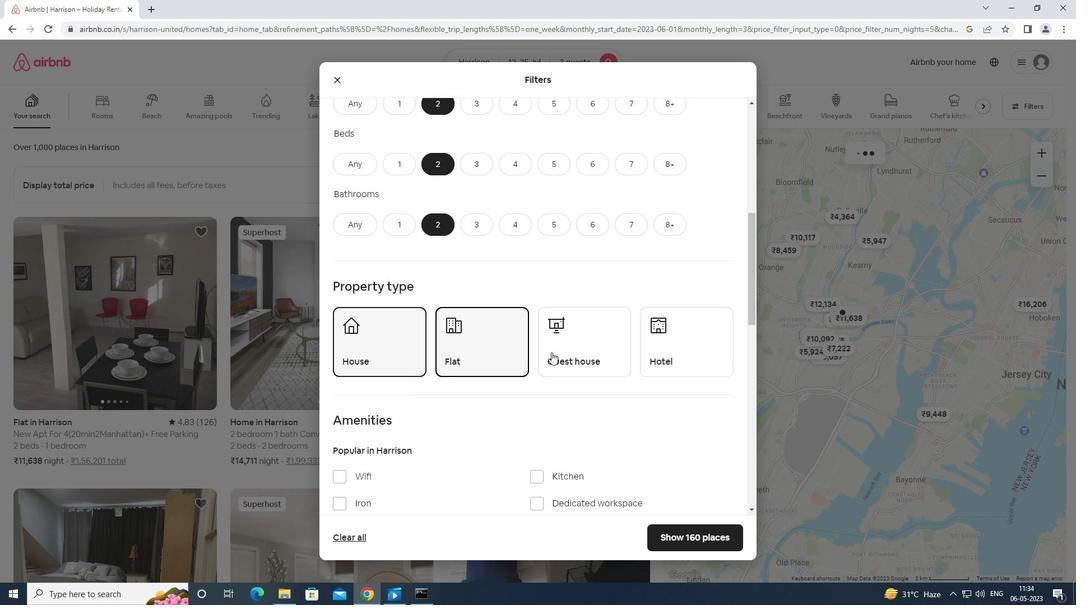 
Action: Mouse pressed left at (556, 350)
Screenshot: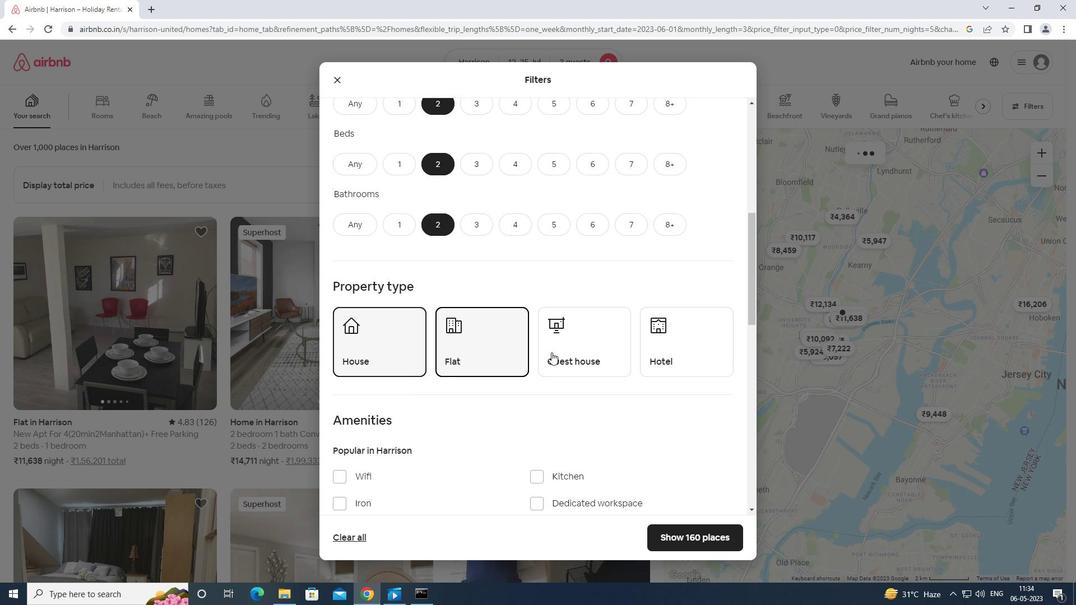 
Action: Mouse moved to (563, 348)
Screenshot: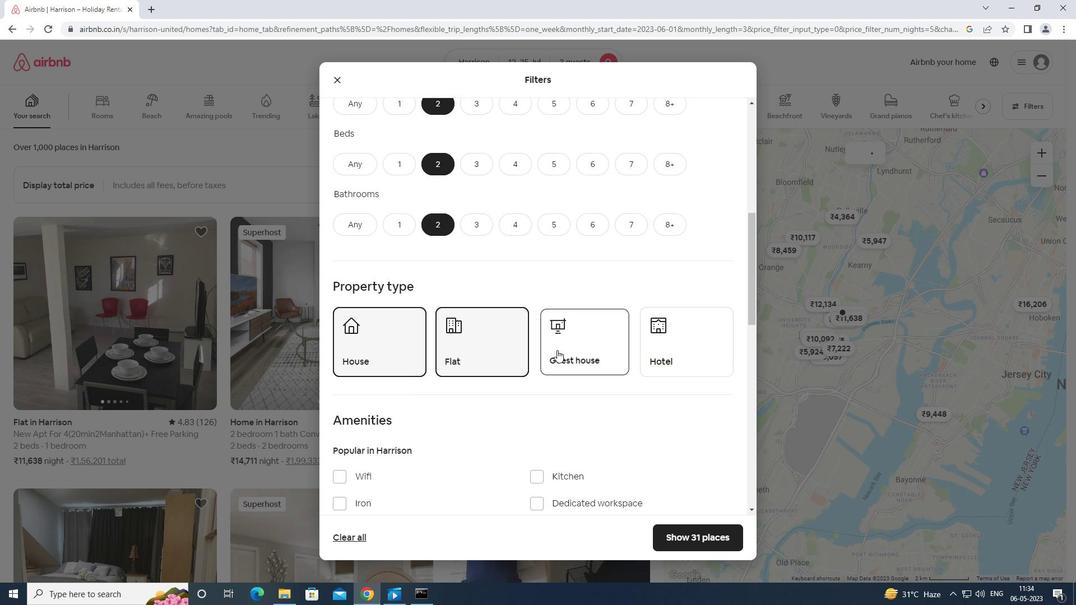
Action: Mouse scrolled (563, 348) with delta (0, 0)
Screenshot: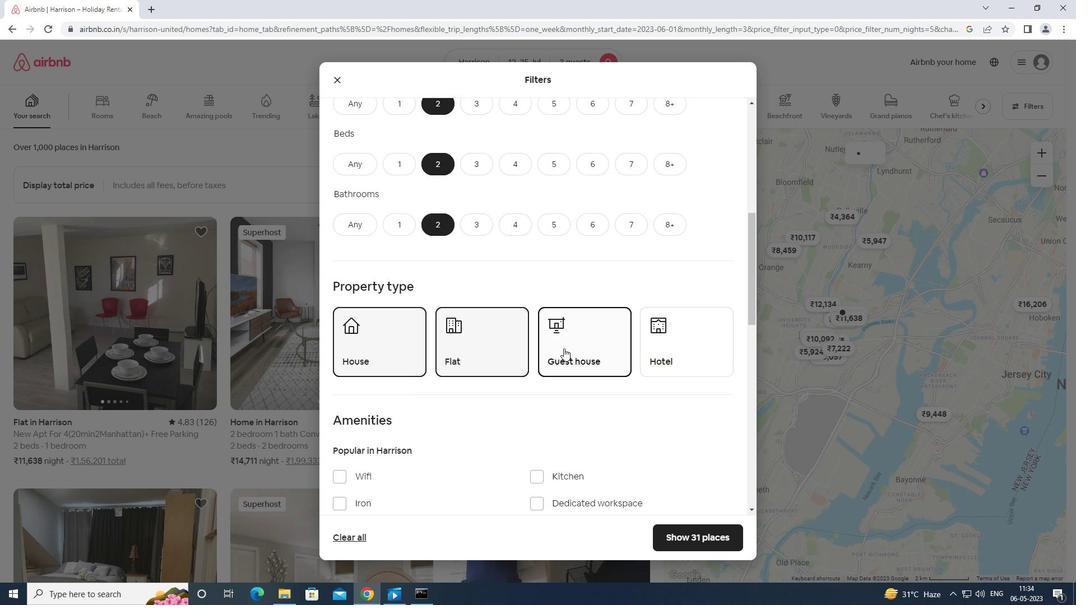 
Action: Mouse scrolled (563, 348) with delta (0, 0)
Screenshot: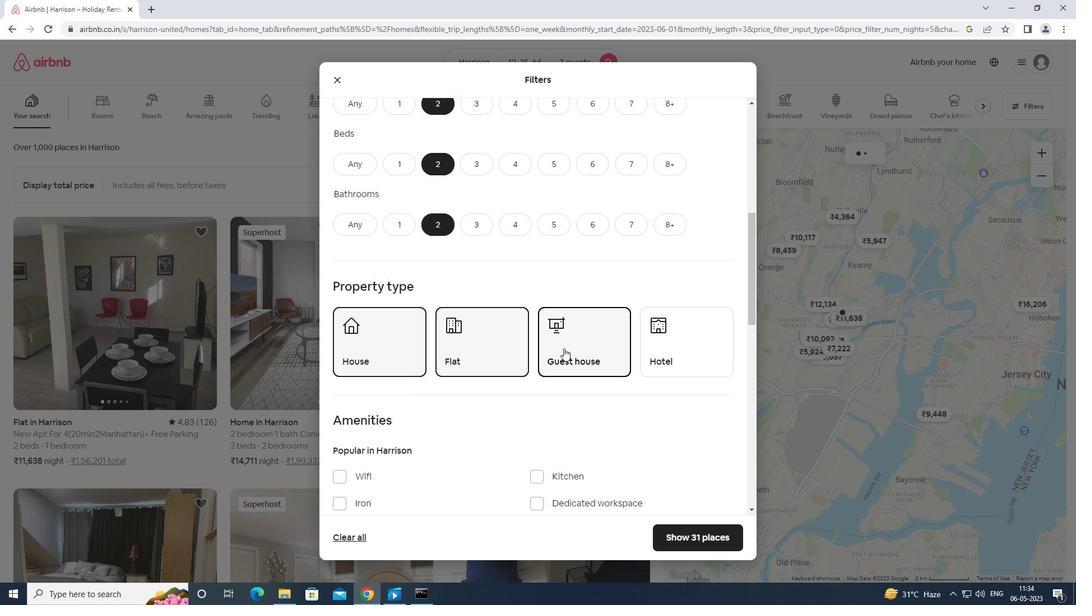 
Action: Mouse moved to (344, 362)
Screenshot: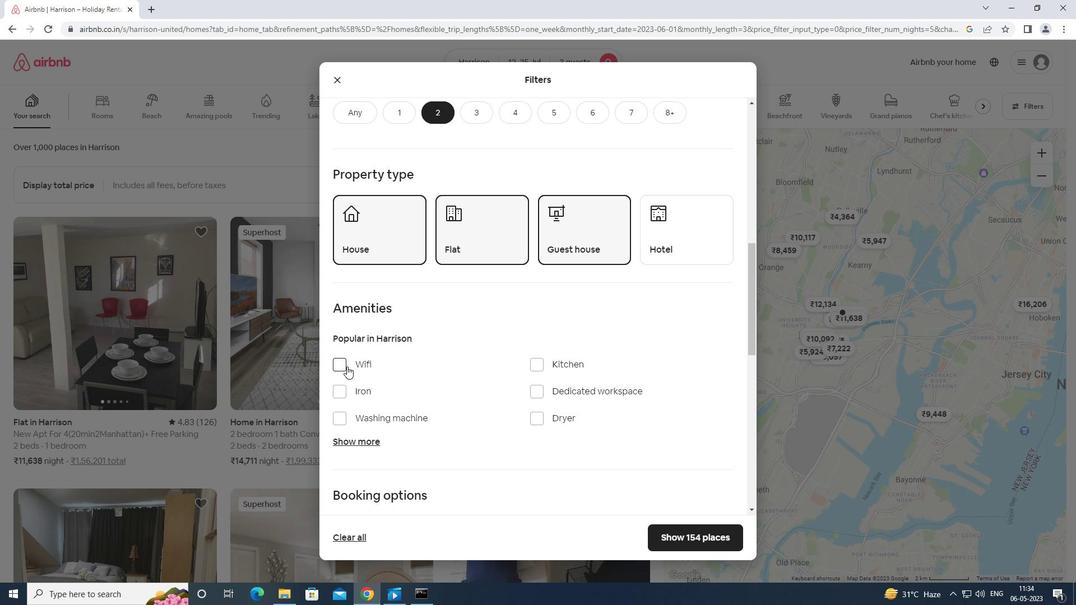 
Action: Mouse pressed left at (344, 362)
Screenshot: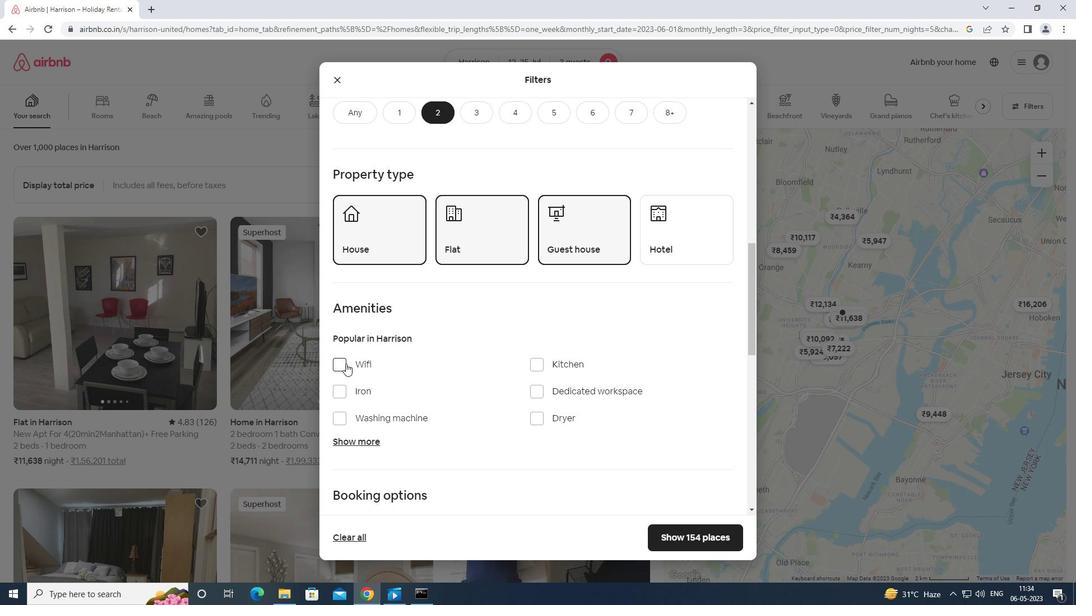 
Action: Mouse moved to (344, 360)
Screenshot: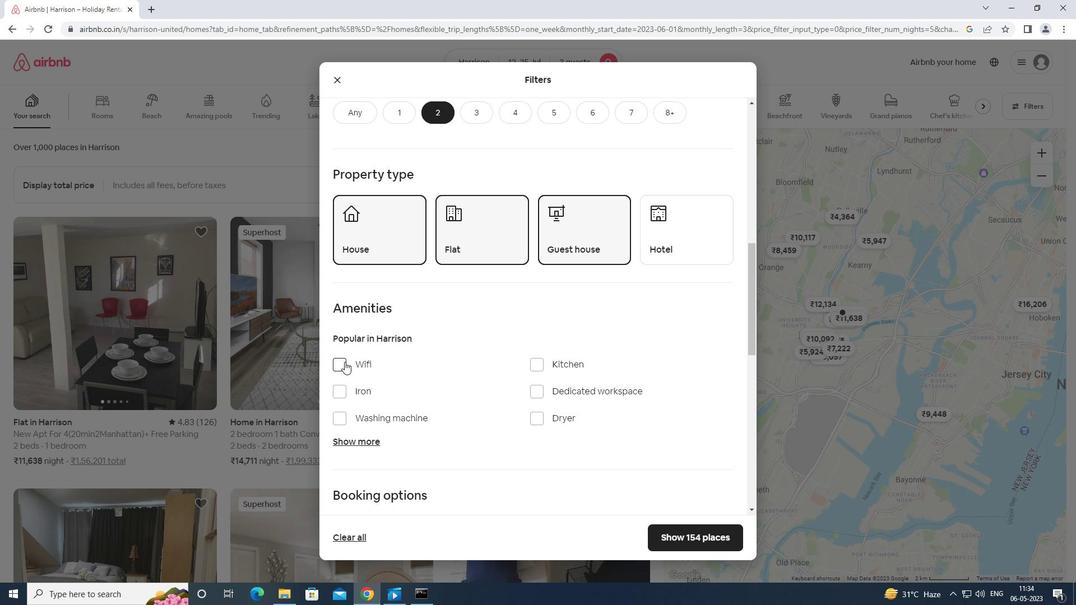 
Action: Mouse scrolled (344, 360) with delta (0, 0)
Screenshot: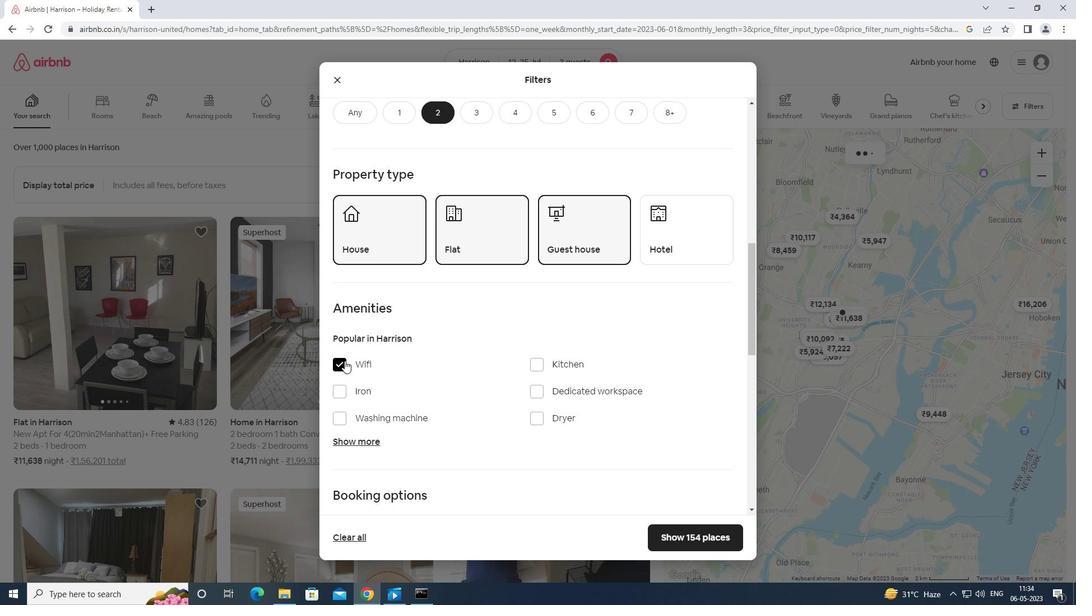 
Action: Mouse moved to (345, 360)
Screenshot: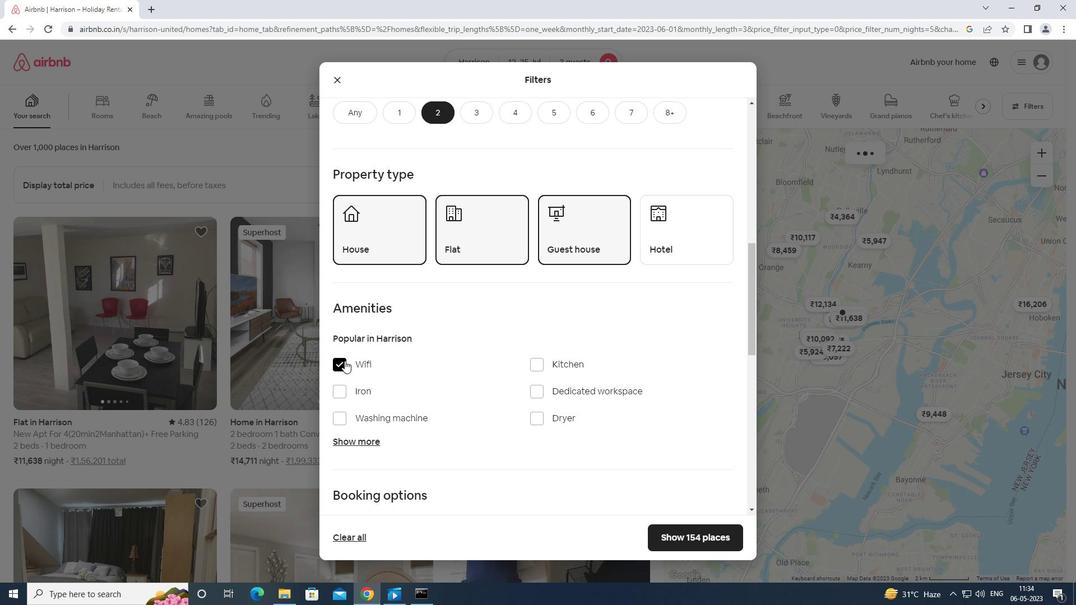 
Action: Mouse scrolled (345, 360) with delta (0, 0)
Screenshot: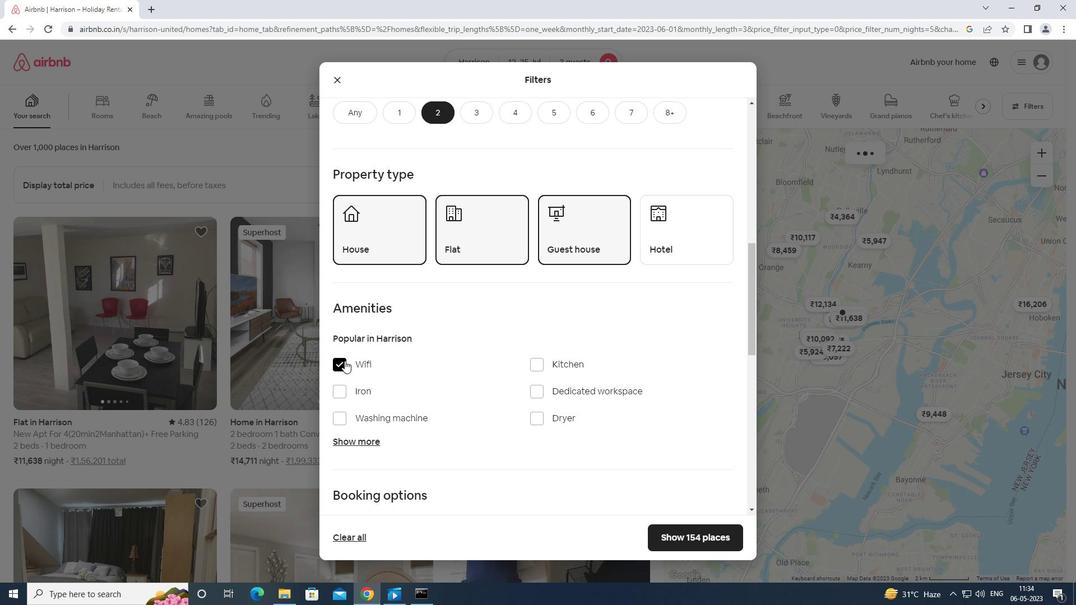 
Action: Mouse moved to (349, 362)
Screenshot: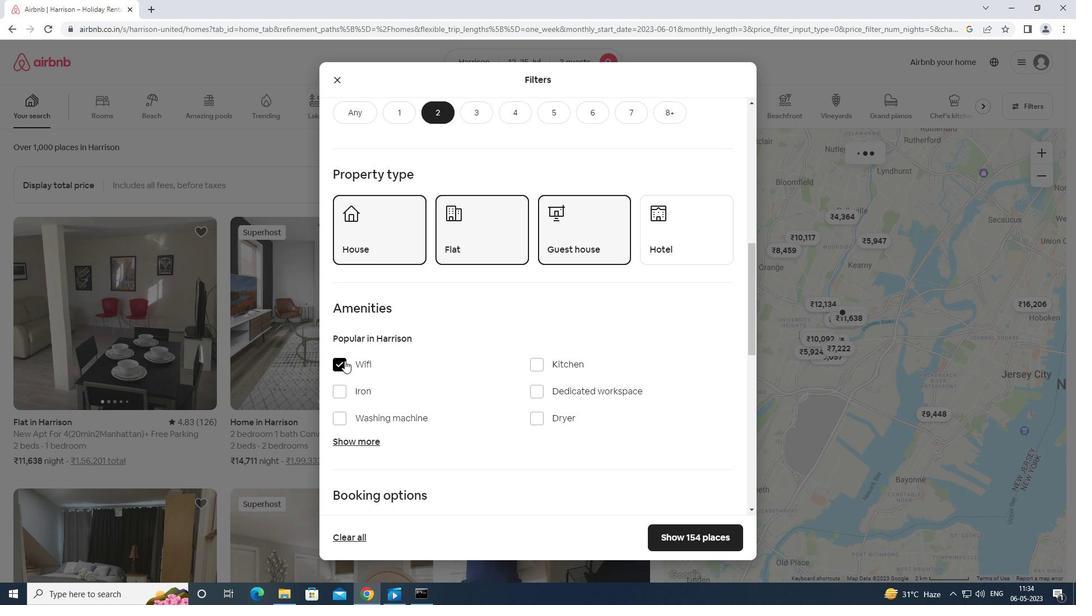 
Action: Mouse scrolled (349, 361) with delta (0, 0)
Screenshot: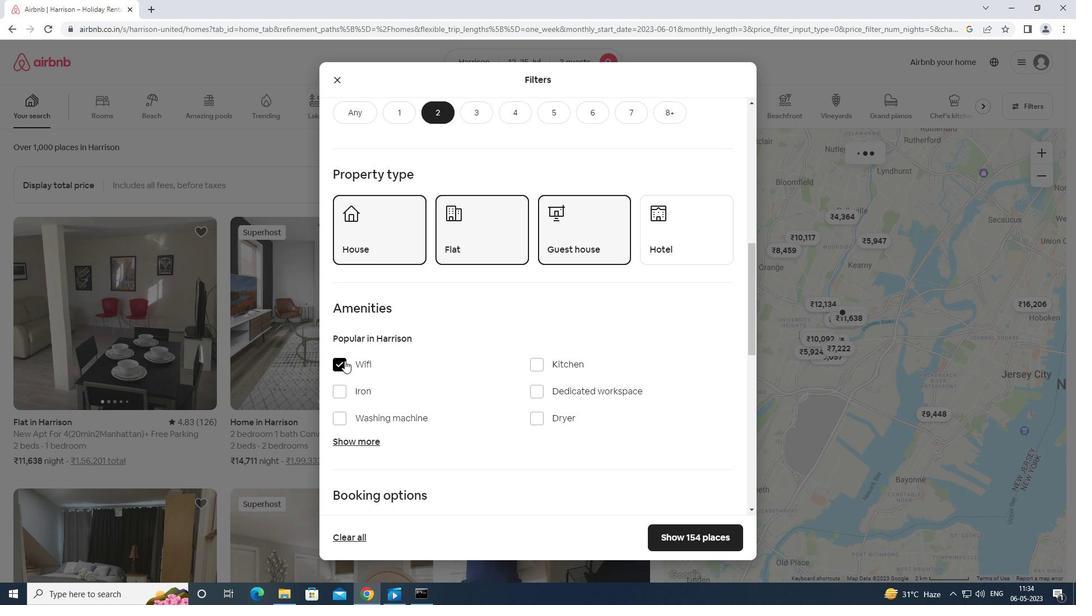 
Action: Mouse moved to (357, 362)
Screenshot: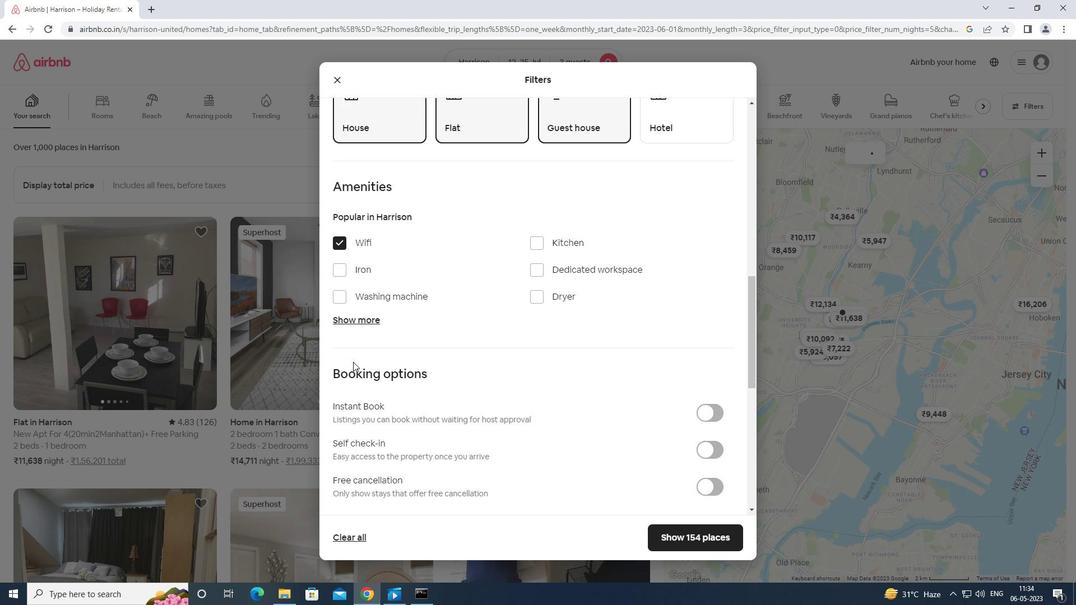 
Action: Mouse scrolled (357, 361) with delta (0, 0)
Screenshot: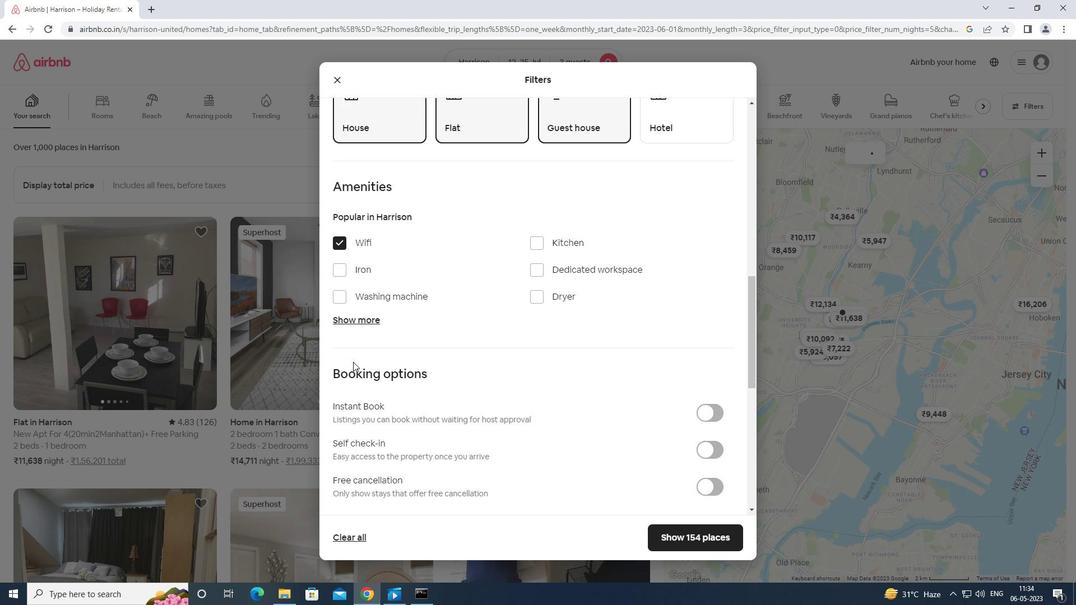 
Action: Mouse moved to (706, 340)
Screenshot: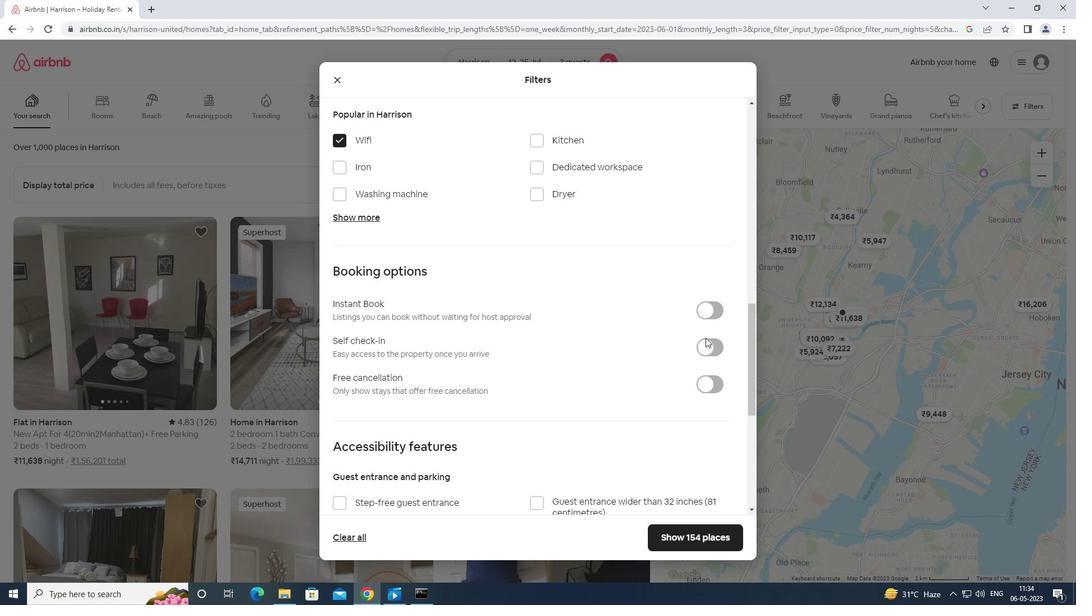 
Action: Mouse pressed left at (706, 340)
Screenshot: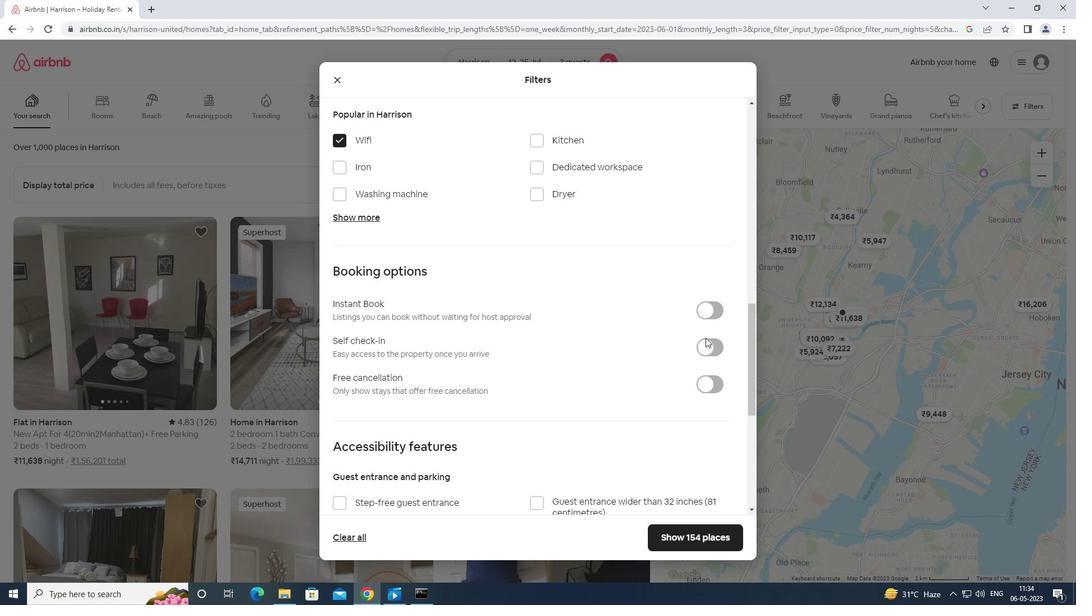 
Action: Mouse moved to (706, 347)
Screenshot: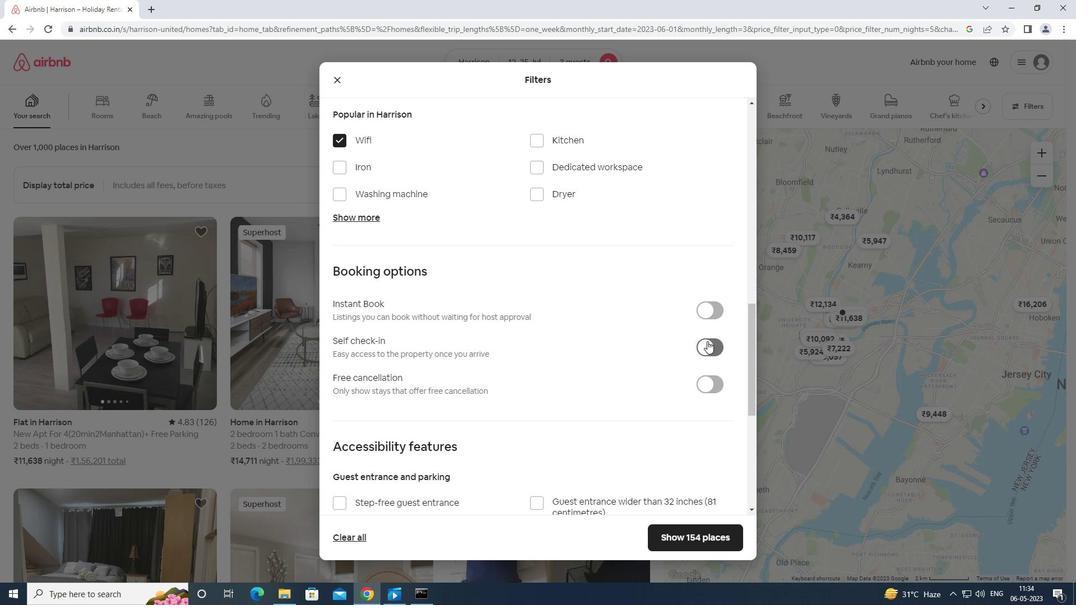 
Action: Mouse scrolled (706, 346) with delta (0, 0)
Screenshot: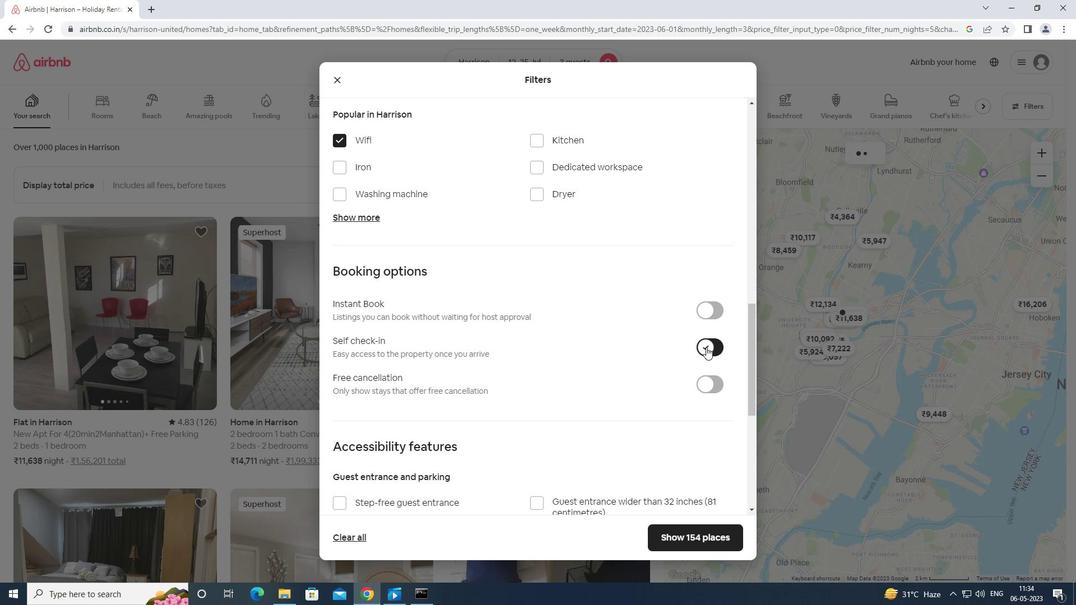 
Action: Mouse scrolled (706, 346) with delta (0, 0)
Screenshot: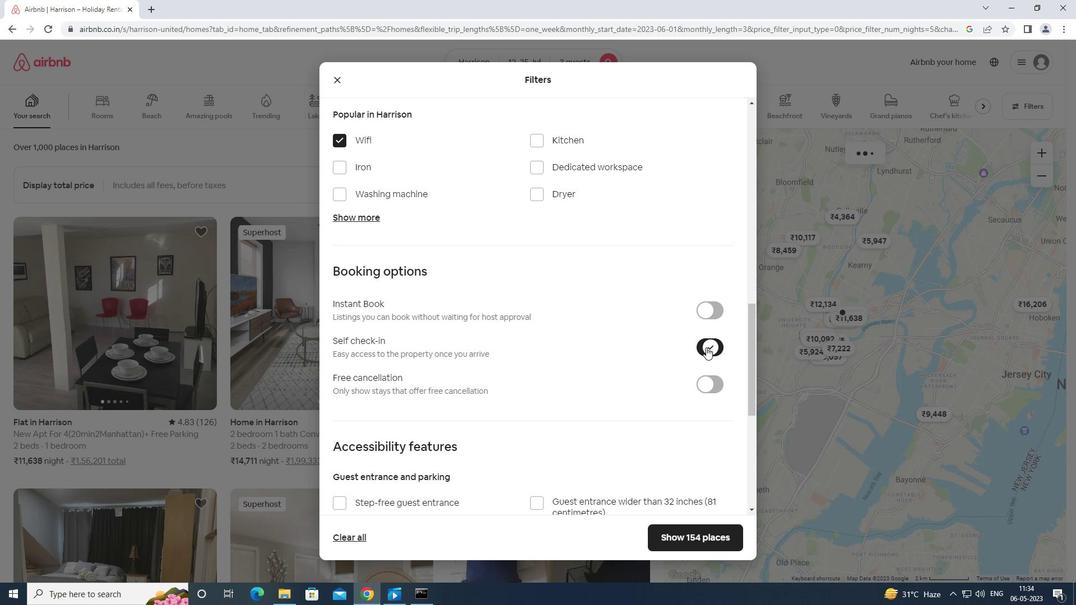 
Action: Mouse scrolled (706, 346) with delta (0, 0)
Screenshot: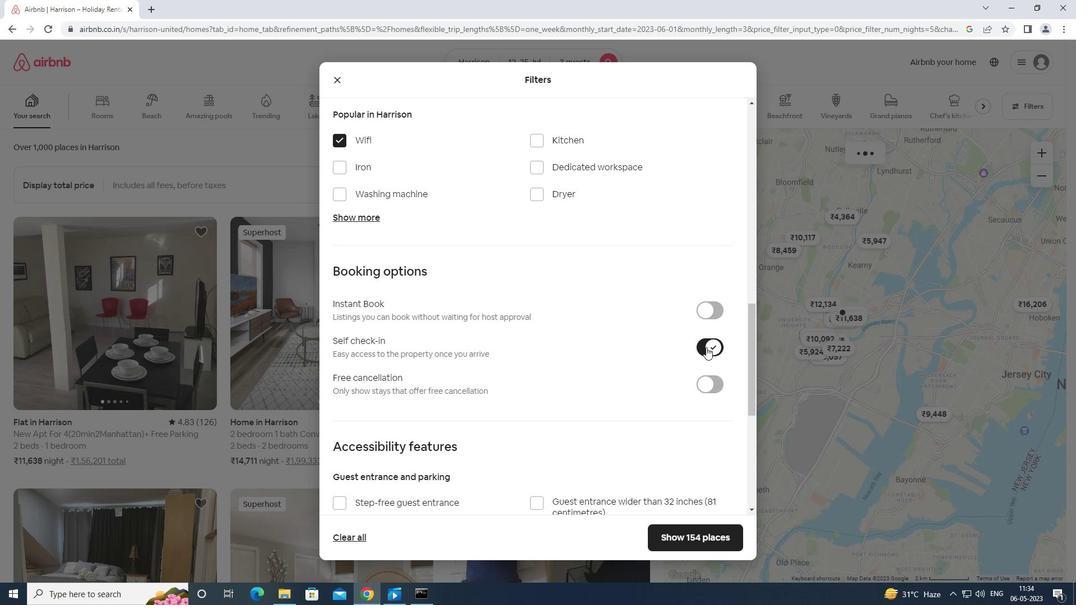 
Action: Mouse moved to (526, 372)
Screenshot: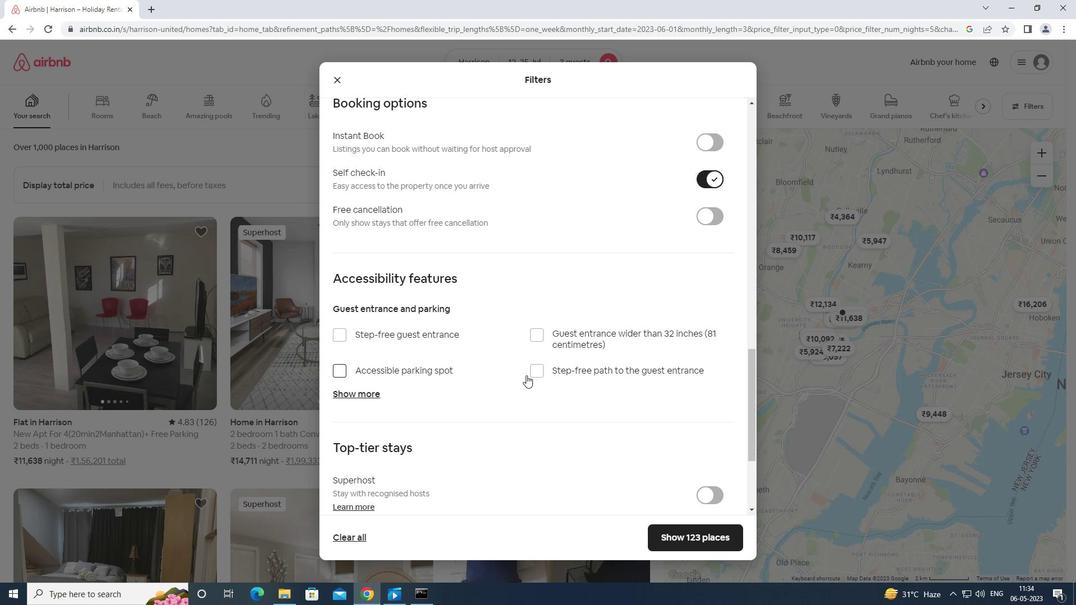 
Action: Mouse scrolled (526, 371) with delta (0, 0)
Screenshot: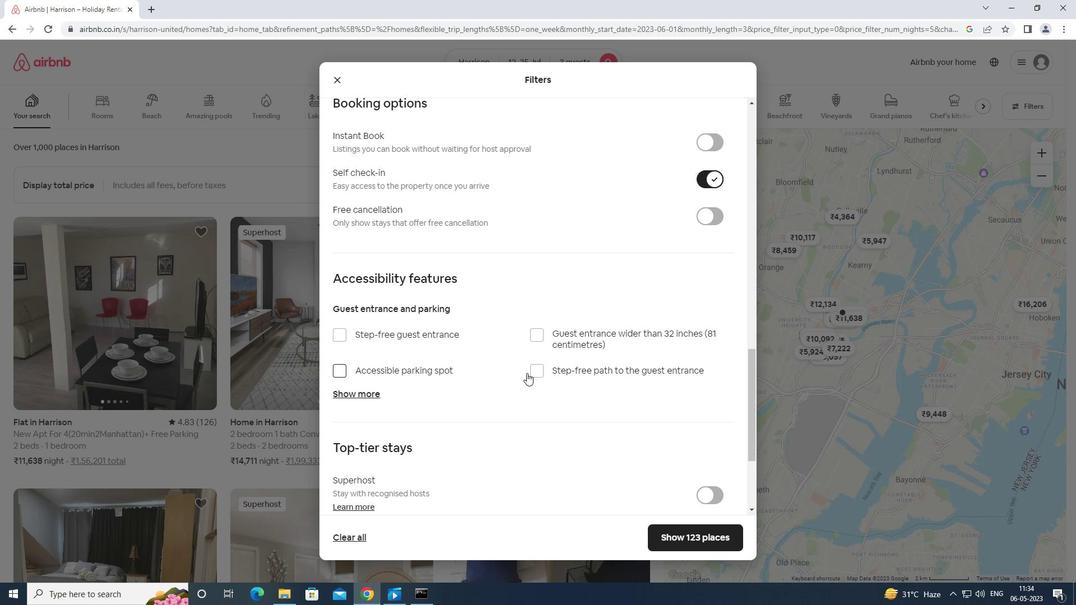 
Action: Mouse scrolled (526, 371) with delta (0, 0)
Screenshot: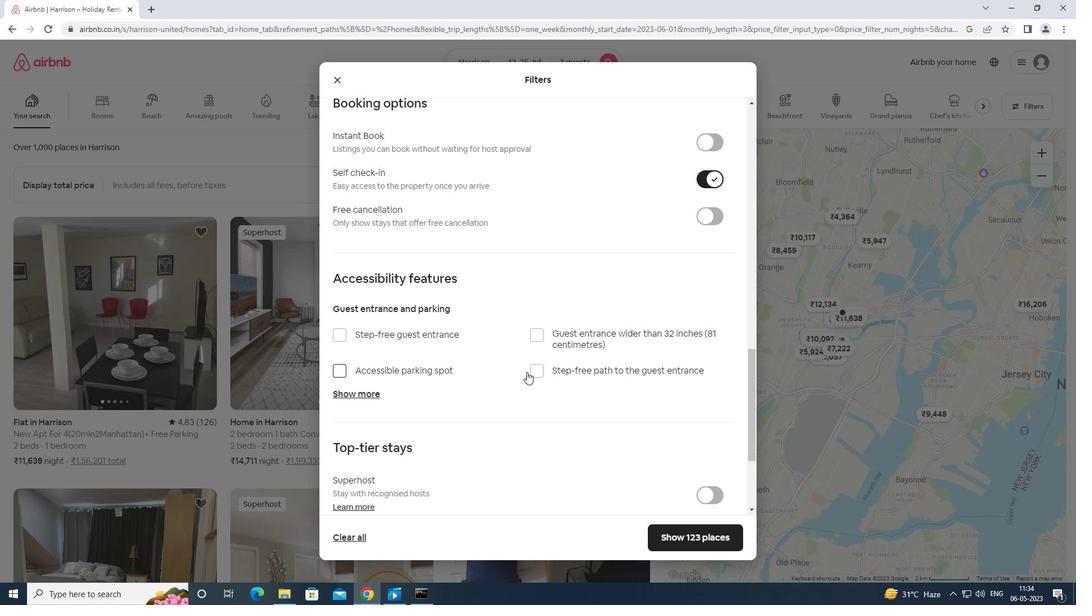 
Action: Mouse scrolled (526, 371) with delta (0, 0)
Screenshot: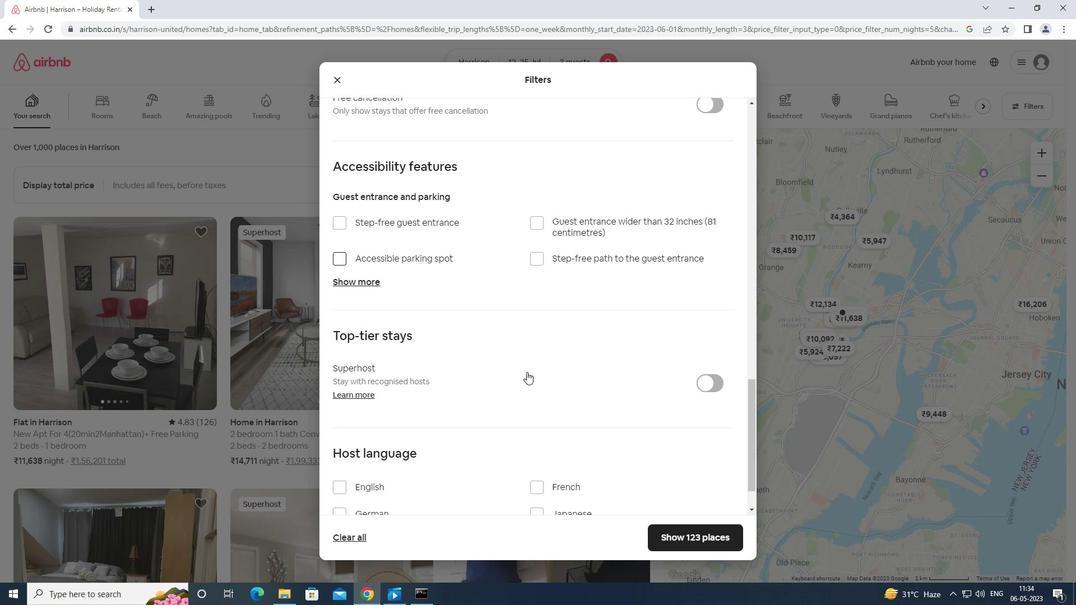 
Action: Mouse scrolled (526, 371) with delta (0, 0)
Screenshot: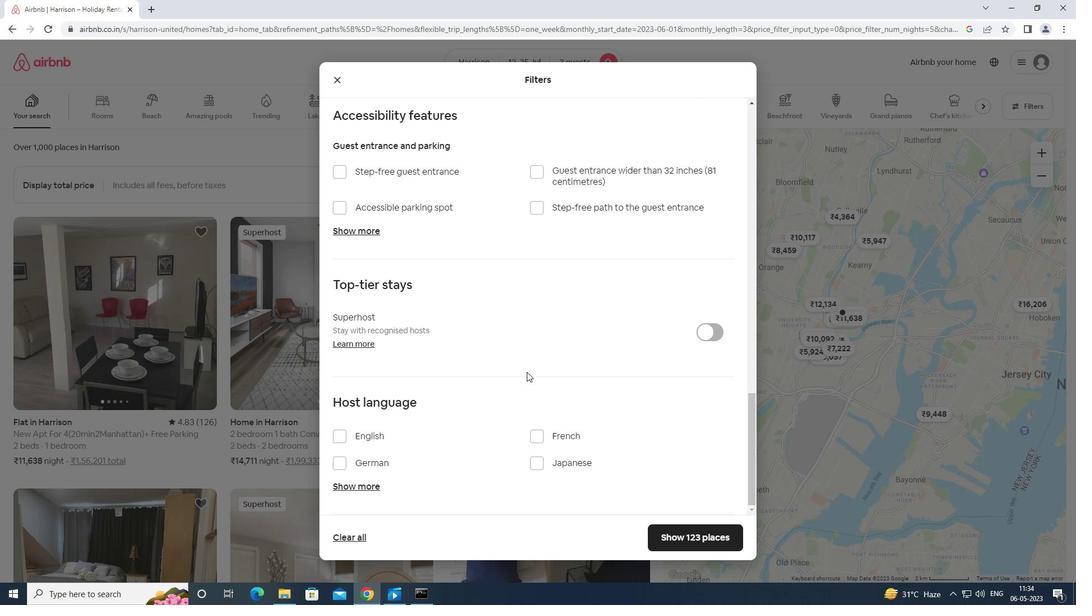 
Action: Mouse moved to (339, 434)
Screenshot: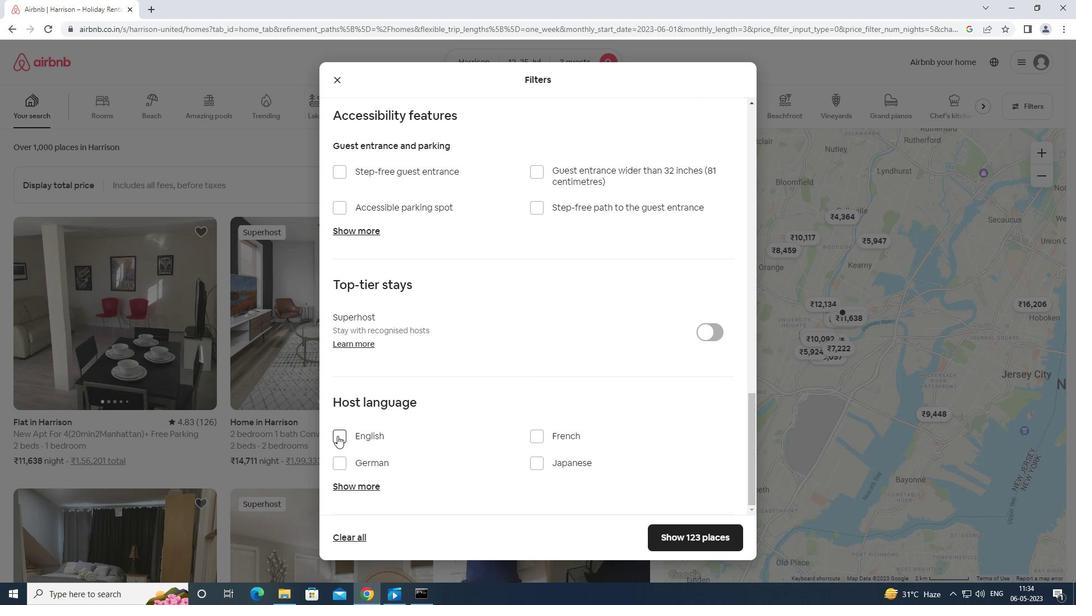 
Action: Mouse pressed left at (339, 434)
Screenshot: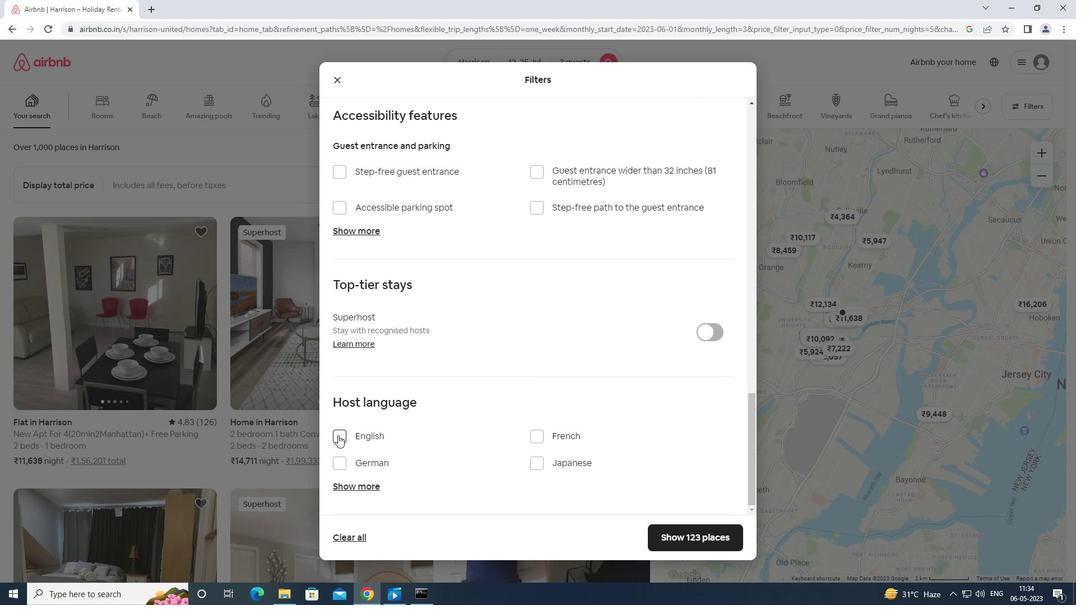 
Action: Mouse moved to (687, 539)
Screenshot: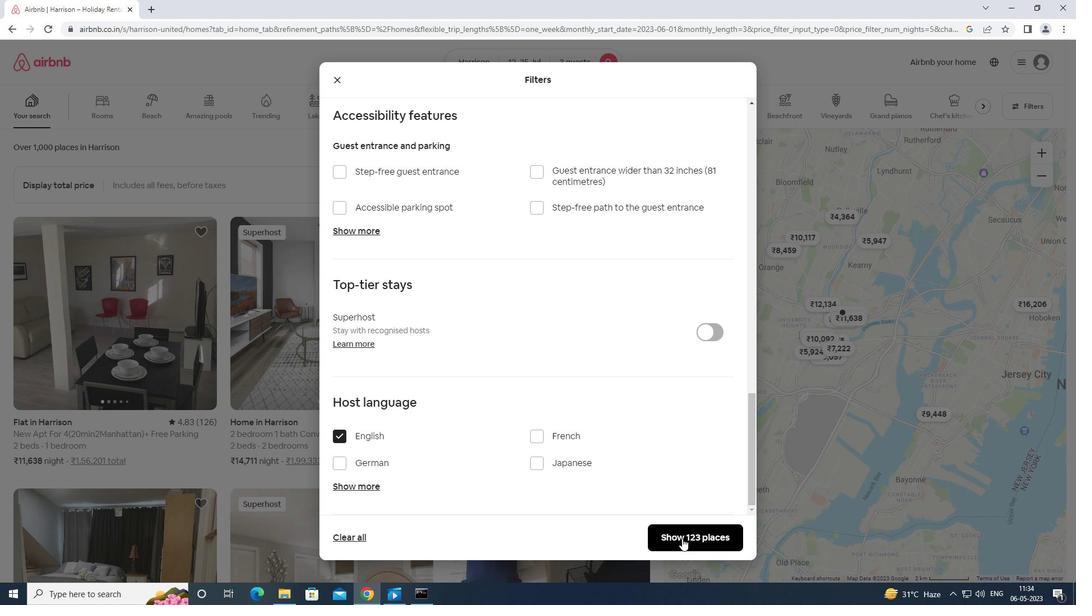 
Action: Mouse pressed left at (687, 539)
Screenshot: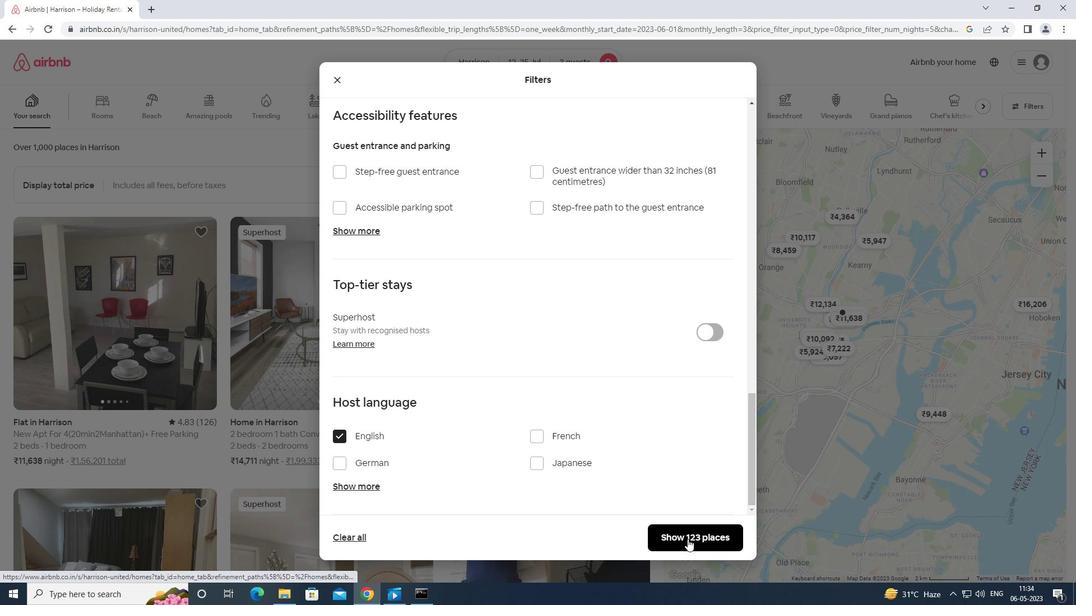 
Action: Mouse moved to (688, 537)
Screenshot: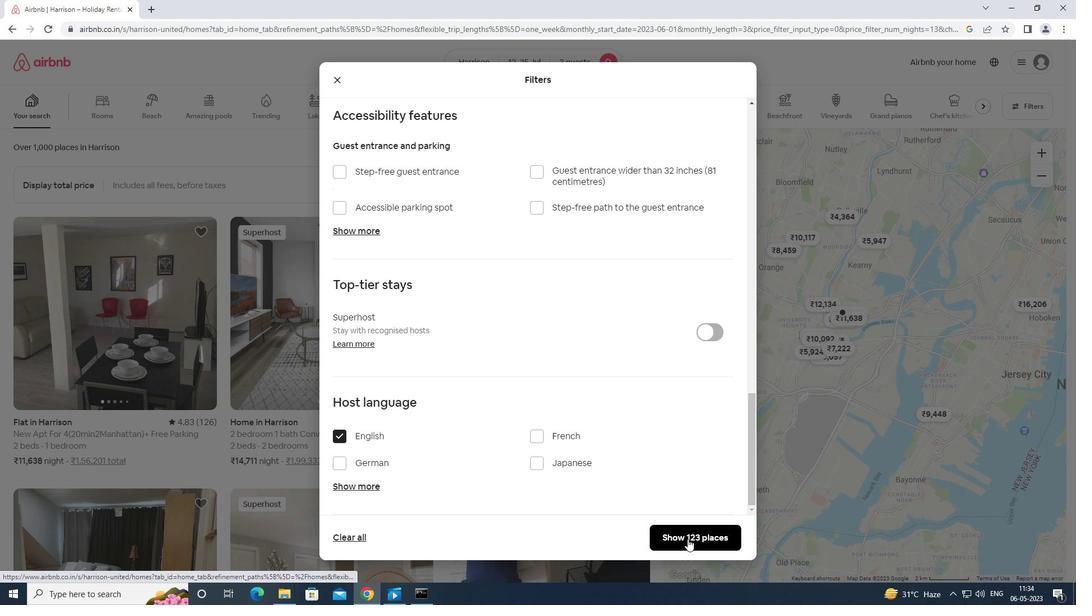 
